 Task: Look for space in Aqaba, Jordan from 1st June, 2023 to 9th June, 2023 for 6 adults in price range Rs.6000 to Rs.12000. Place can be entire place with 3 bedrooms having 3 beds and 3 bathrooms. Property type can be house, flat, guest house. Booking option can be shelf check-in. Required host language is English.
Action: Mouse moved to (448, 79)
Screenshot: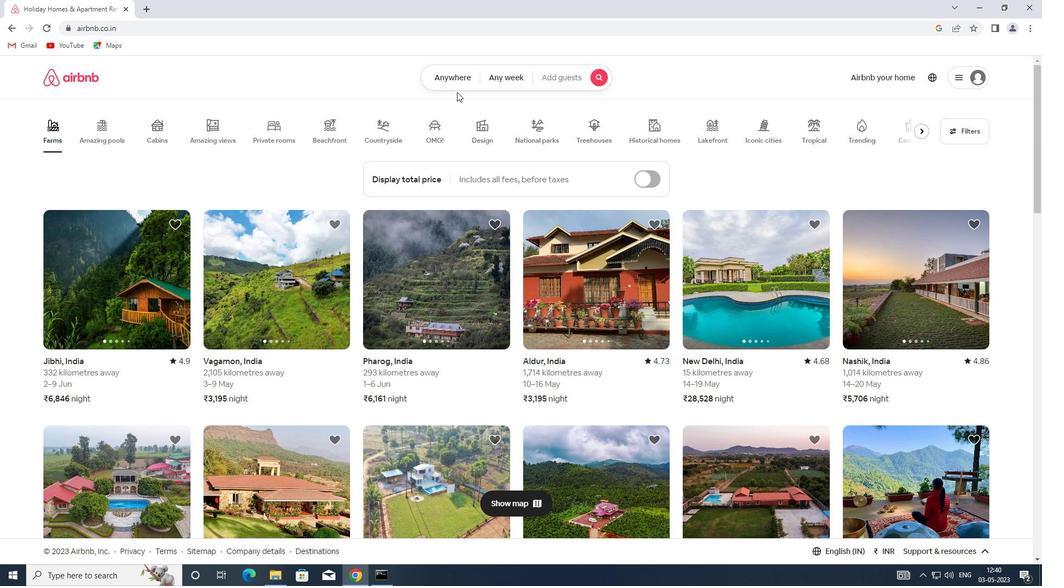 
Action: Mouse pressed left at (448, 79)
Screenshot: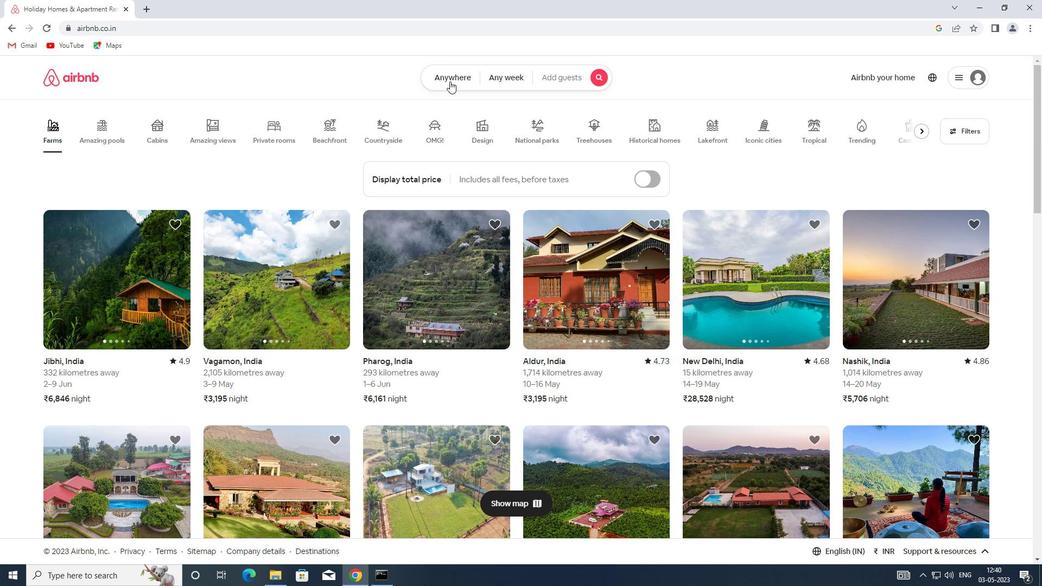 
Action: Mouse moved to (313, 113)
Screenshot: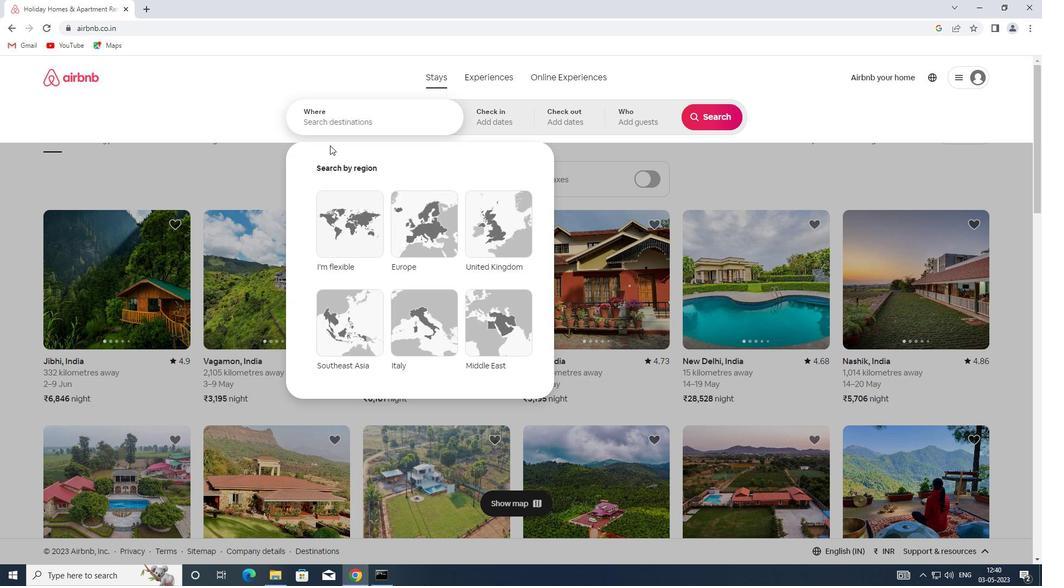 
Action: Mouse pressed left at (313, 113)
Screenshot: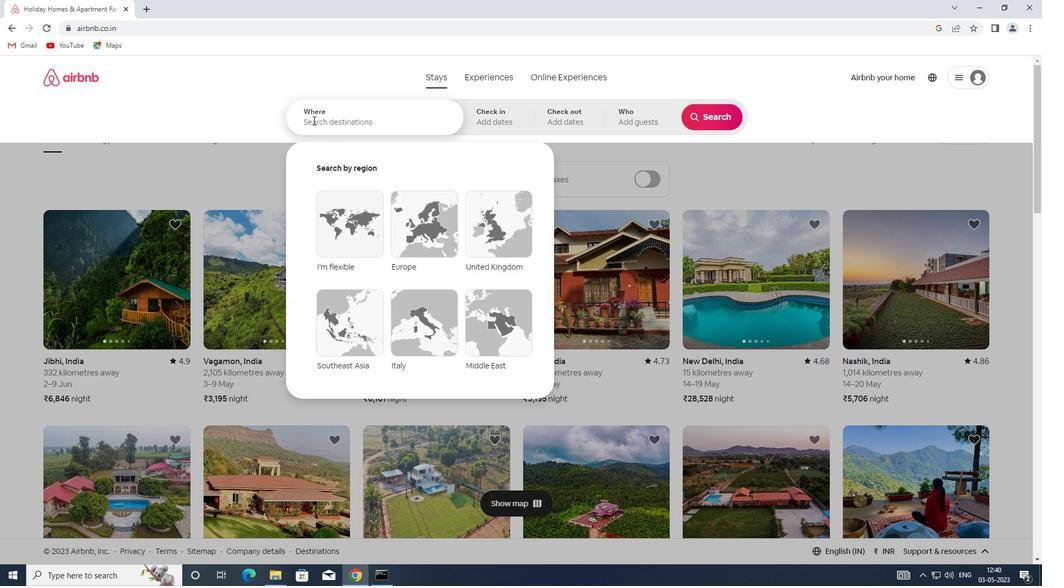 
Action: Key pressed <Key.shift>AQABA,<Key.shift>JORDA
Screenshot: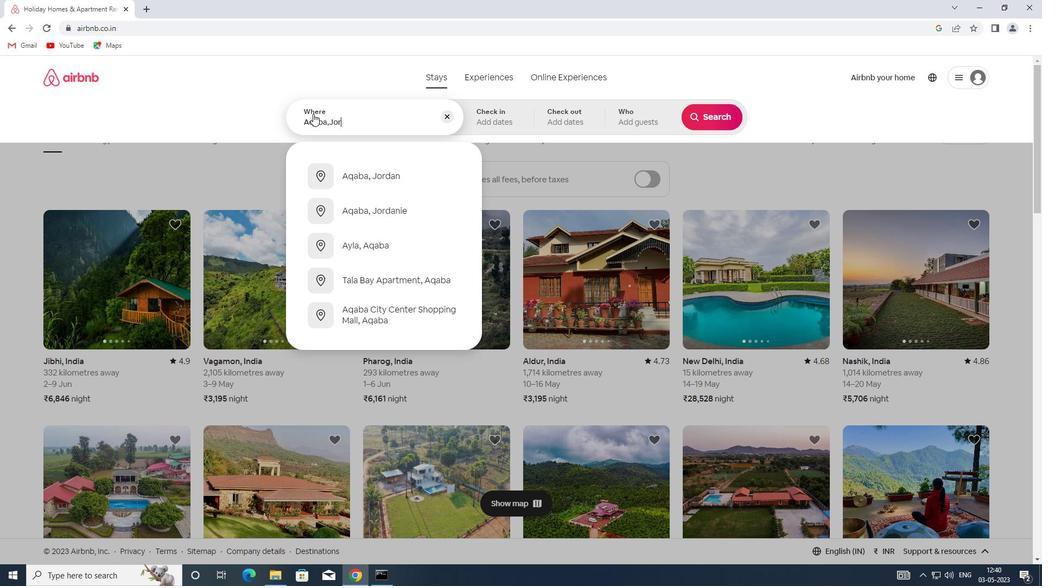 
Action: Mouse moved to (380, 173)
Screenshot: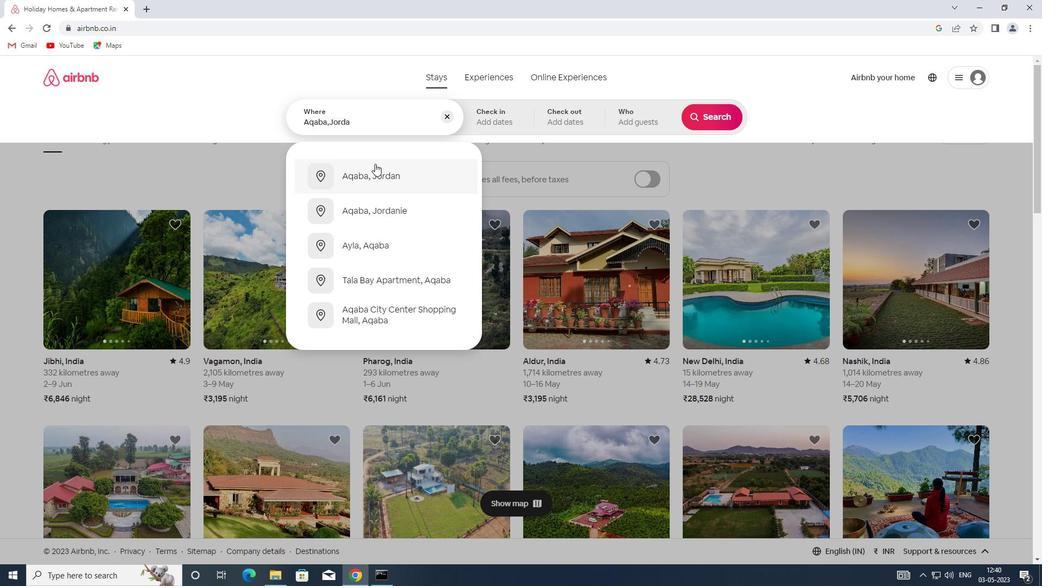 
Action: Mouse pressed left at (380, 173)
Screenshot: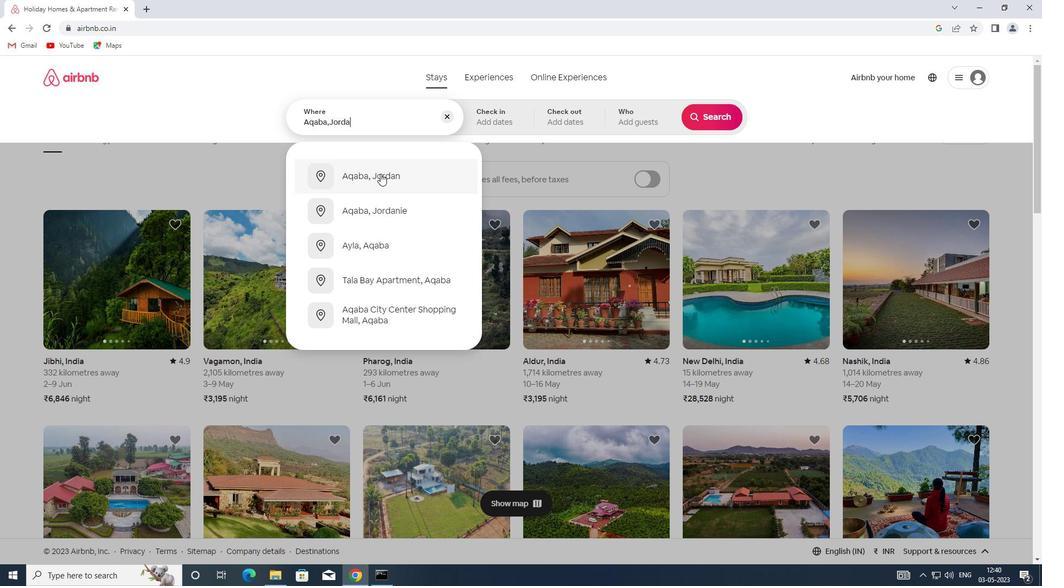 
Action: Mouse moved to (647, 248)
Screenshot: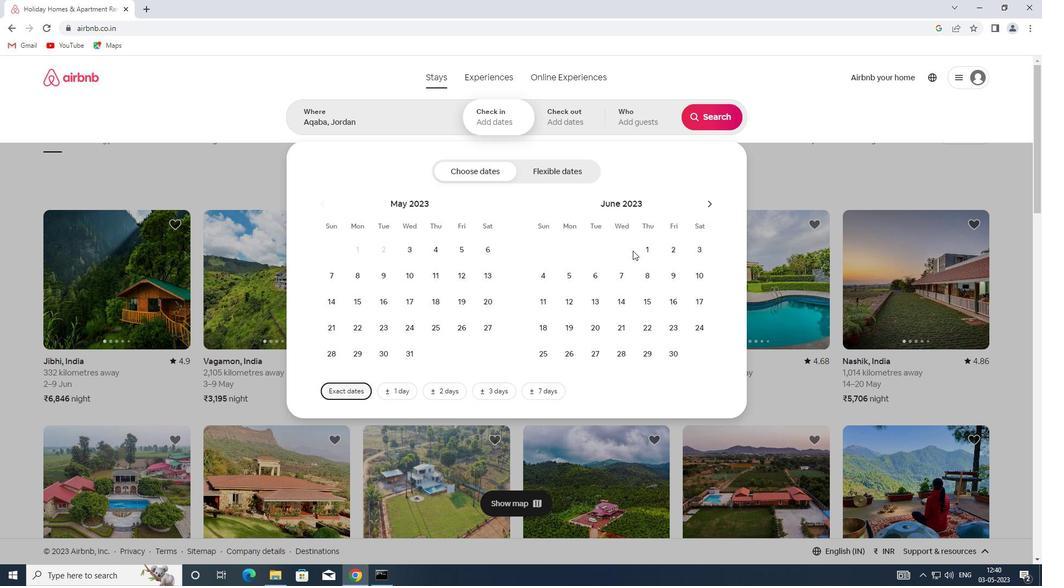 
Action: Mouse pressed left at (647, 248)
Screenshot: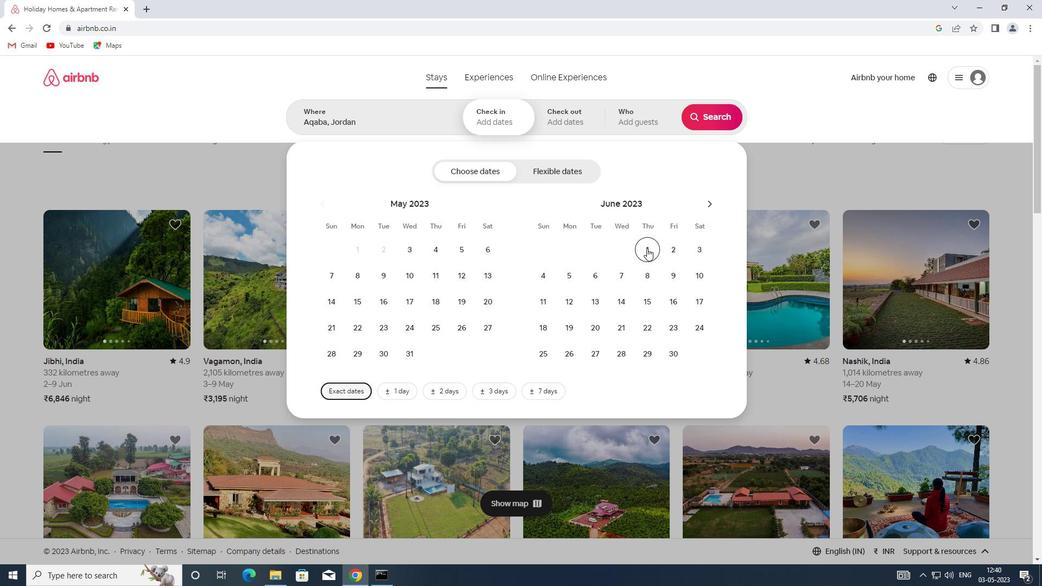 
Action: Mouse moved to (673, 274)
Screenshot: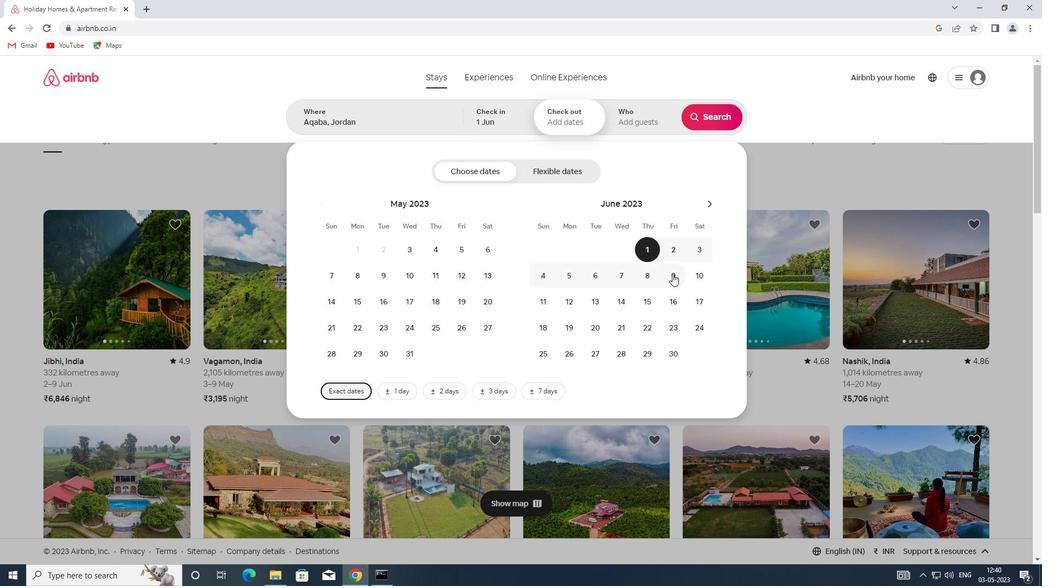 
Action: Mouse pressed left at (673, 274)
Screenshot: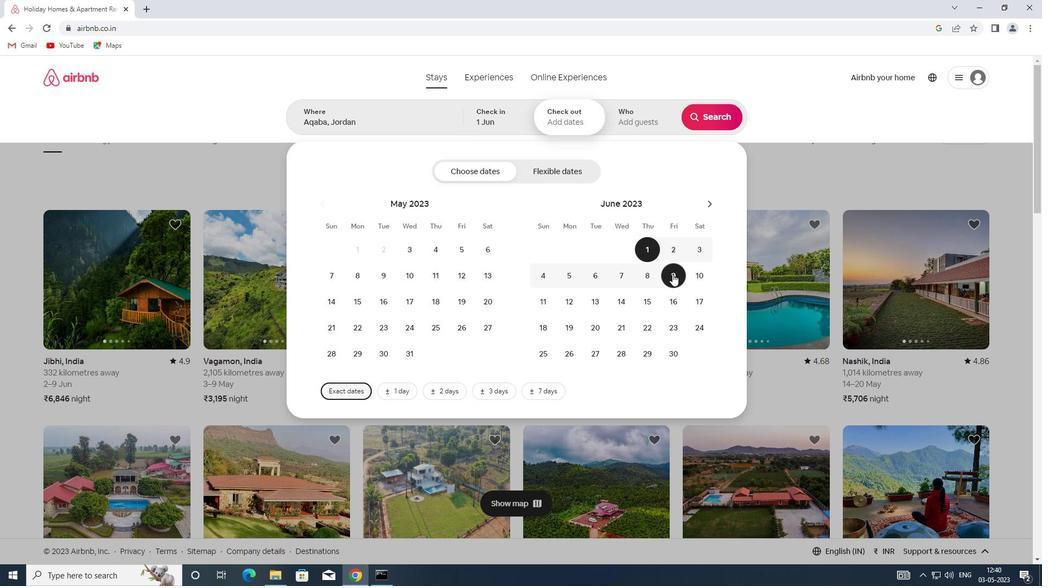 
Action: Mouse moved to (634, 129)
Screenshot: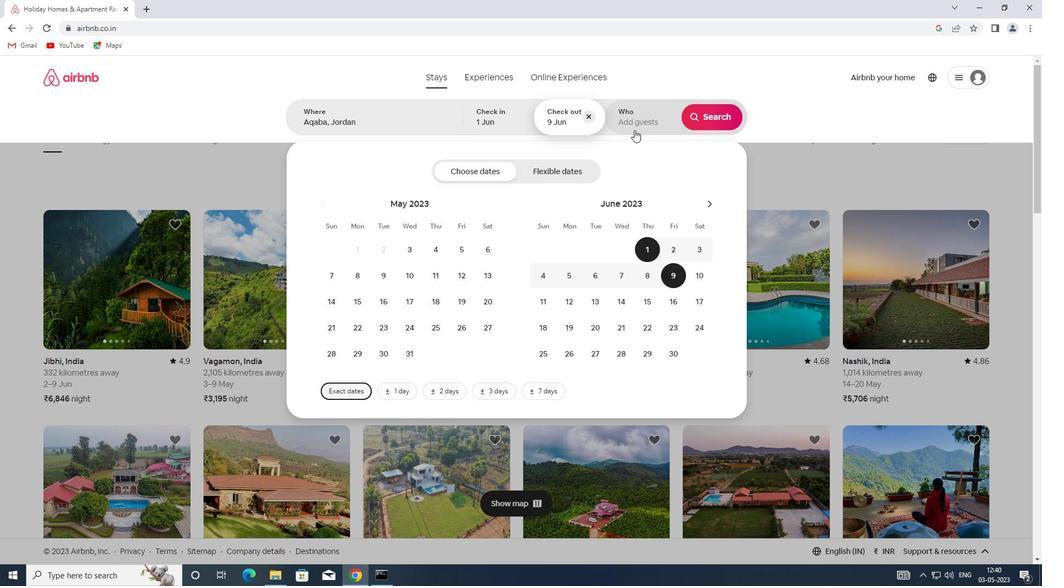 
Action: Mouse pressed left at (634, 129)
Screenshot: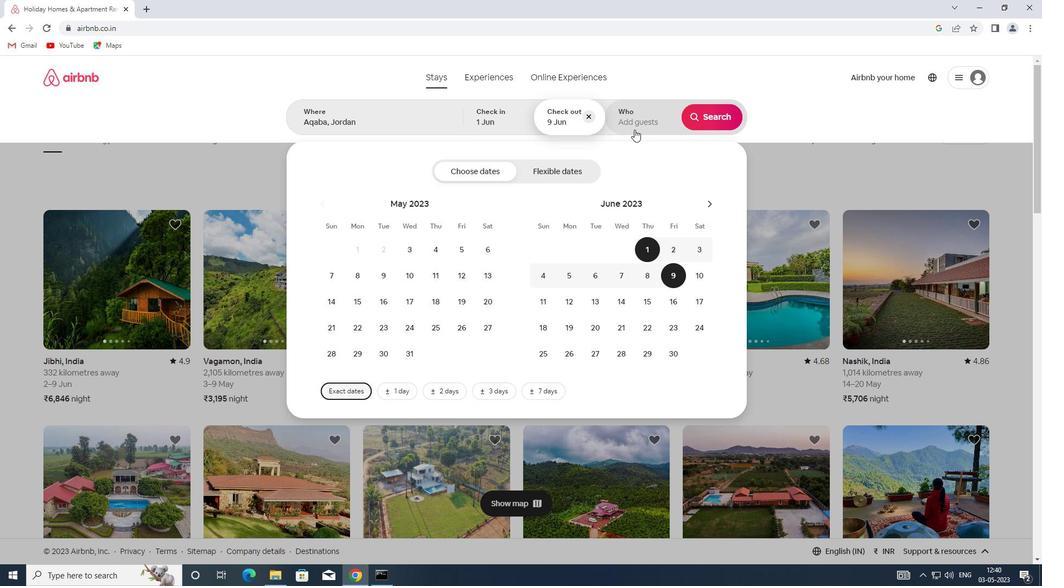 
Action: Mouse moved to (709, 179)
Screenshot: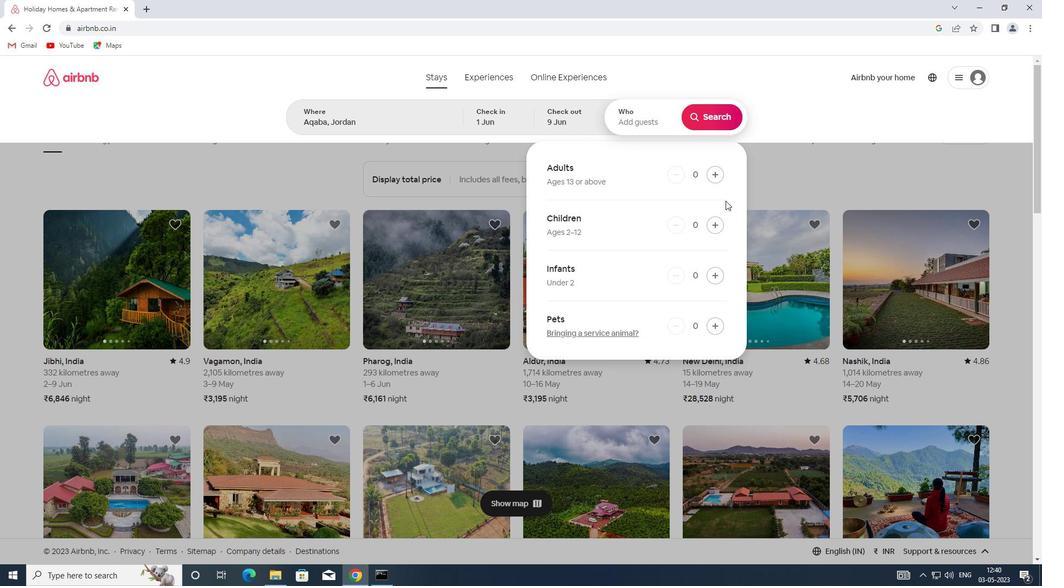
Action: Mouse pressed left at (709, 179)
Screenshot: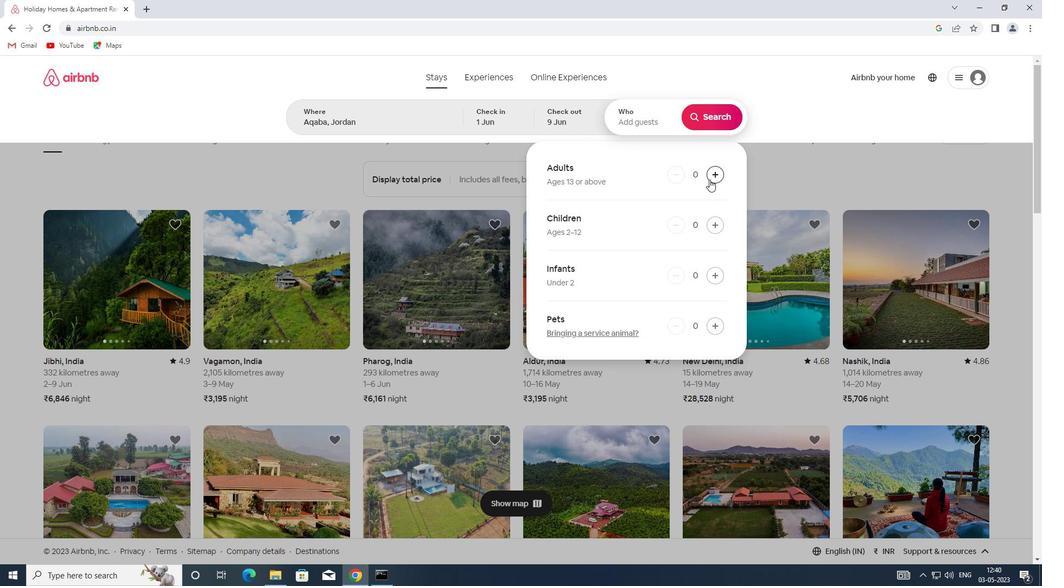 
Action: Mouse pressed left at (709, 179)
Screenshot: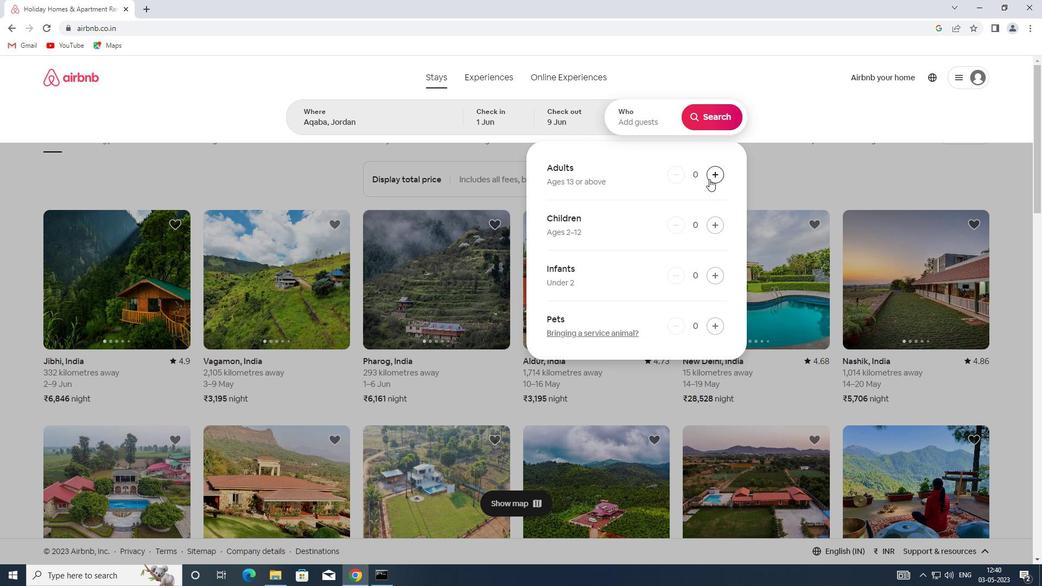 
Action: Mouse pressed left at (709, 179)
Screenshot: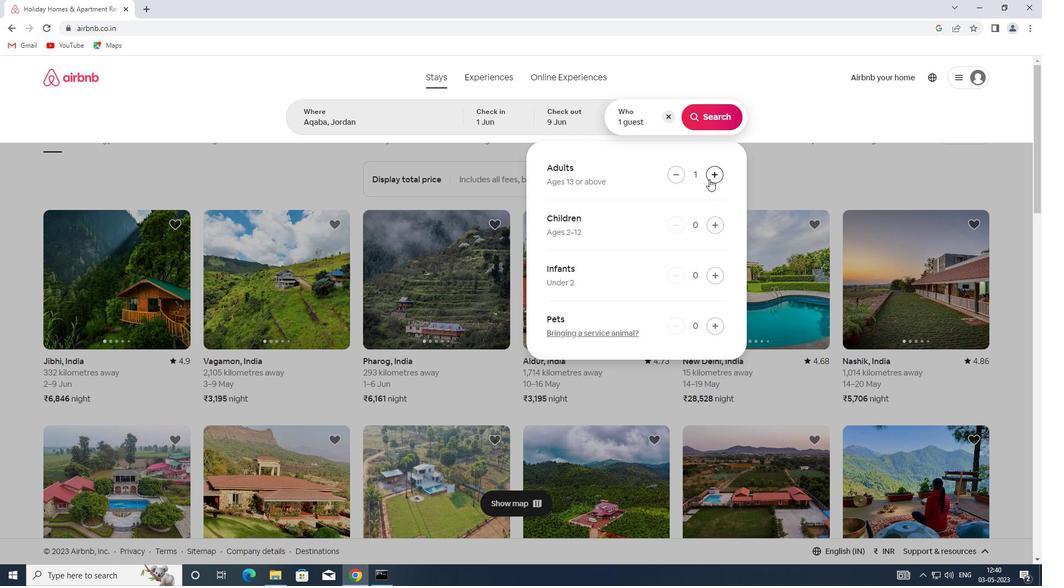 
Action: Mouse pressed left at (709, 179)
Screenshot: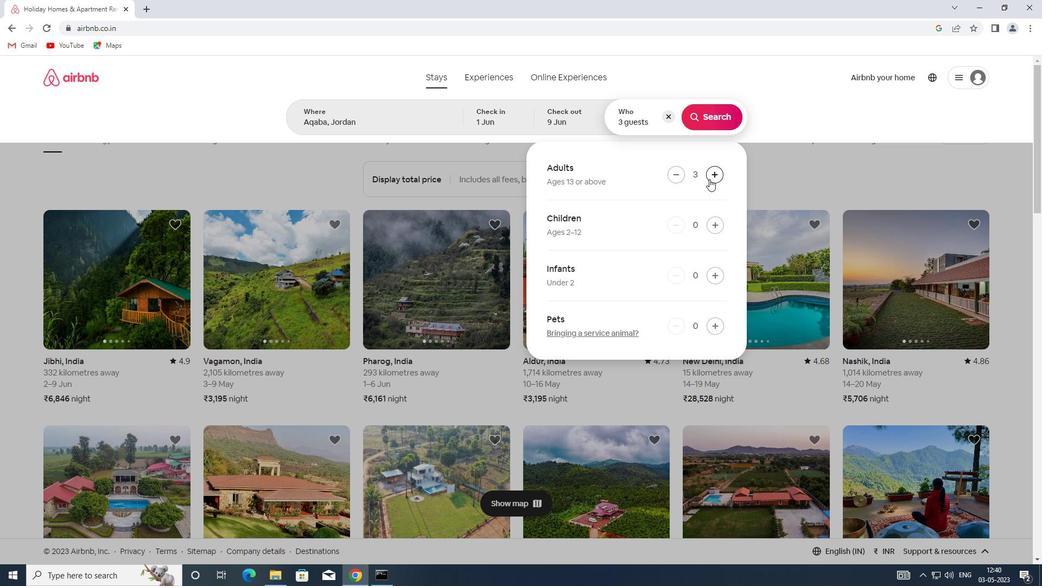 
Action: Mouse pressed left at (709, 179)
Screenshot: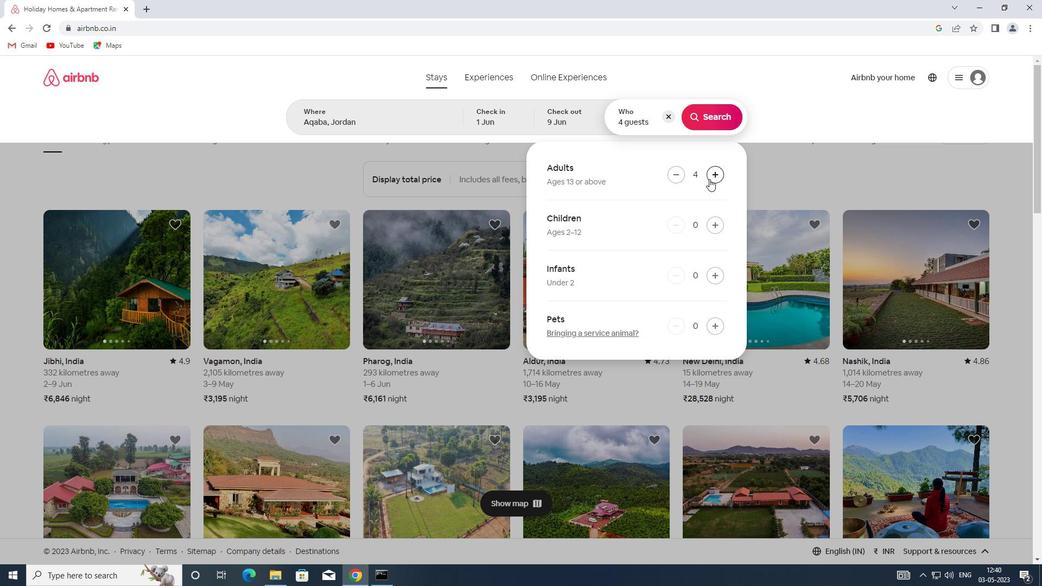 
Action: Mouse pressed left at (709, 179)
Screenshot: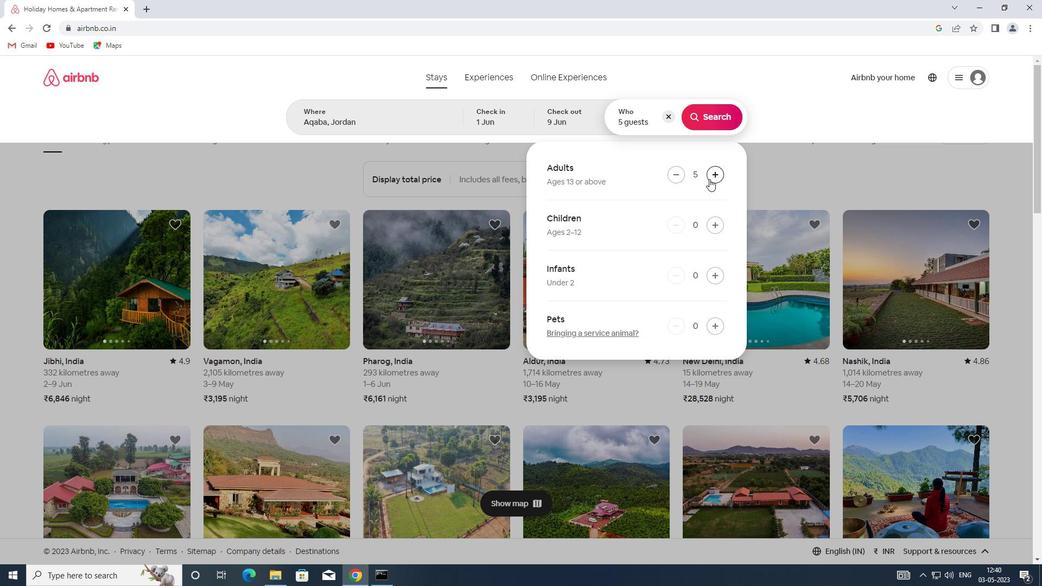 
Action: Mouse moved to (712, 122)
Screenshot: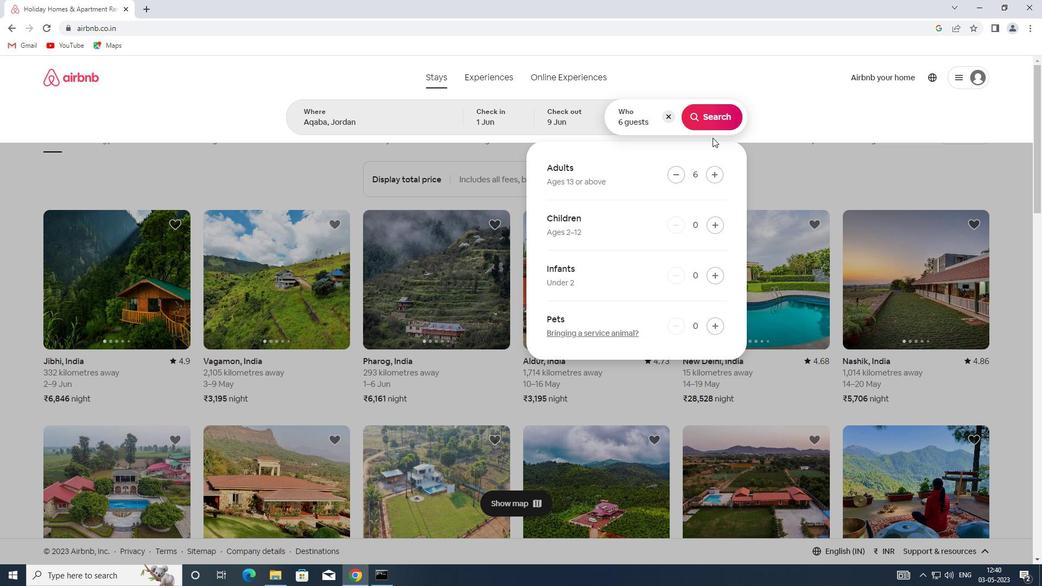 
Action: Mouse pressed left at (712, 122)
Screenshot: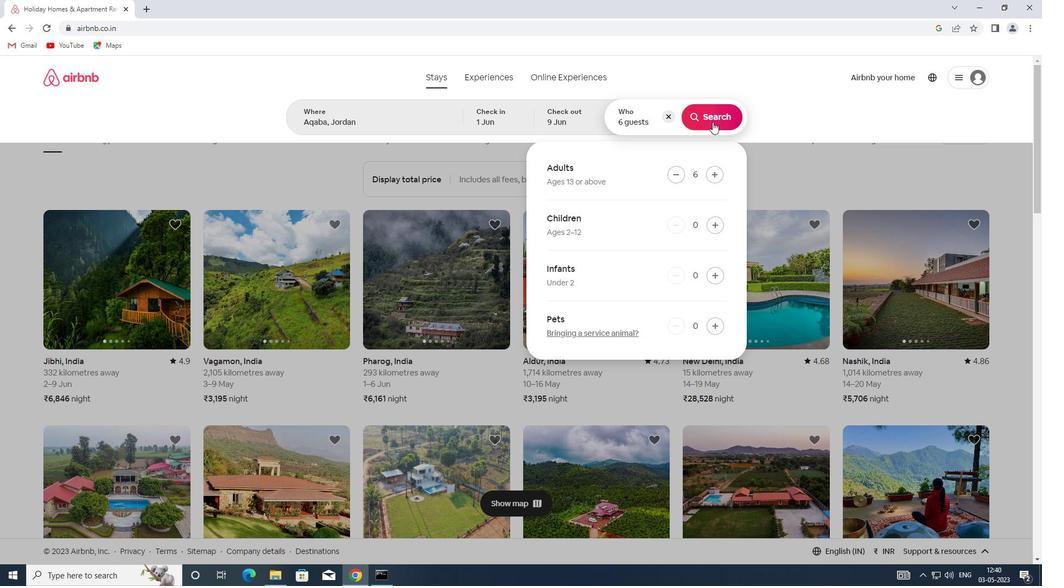 
Action: Mouse moved to (1004, 111)
Screenshot: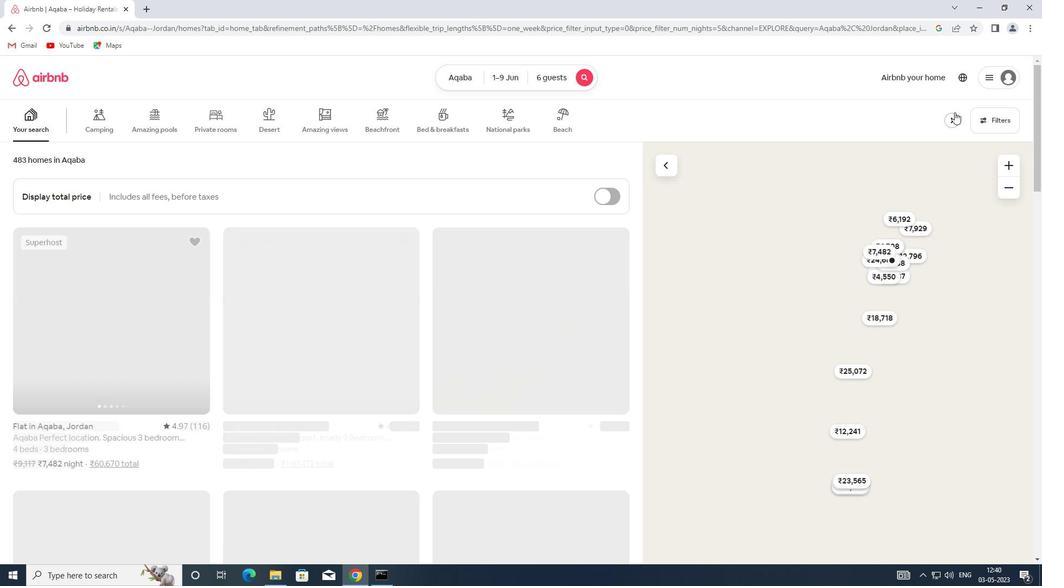 
Action: Mouse pressed left at (1004, 111)
Screenshot: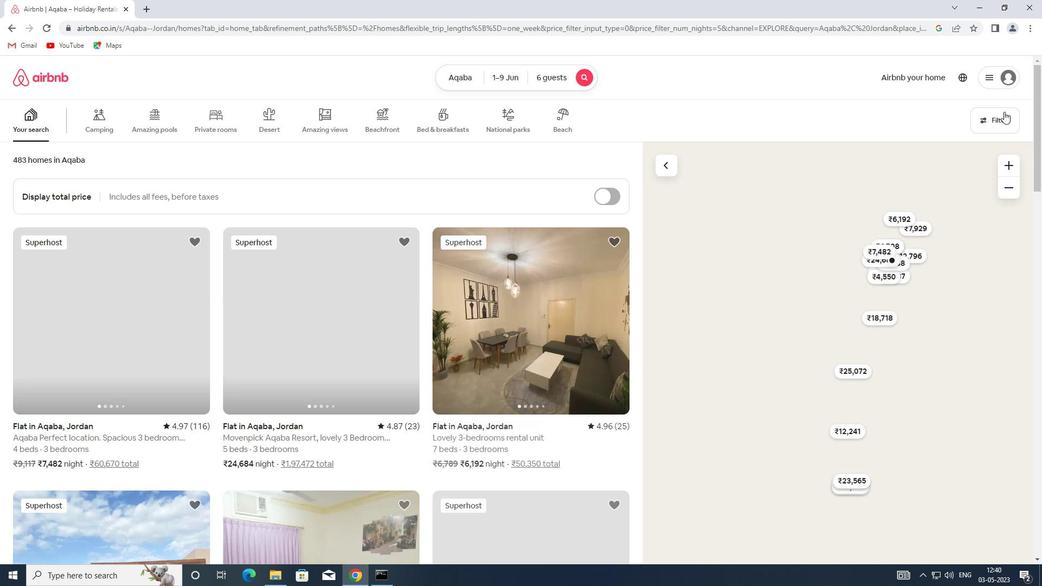 
Action: Mouse moved to (384, 263)
Screenshot: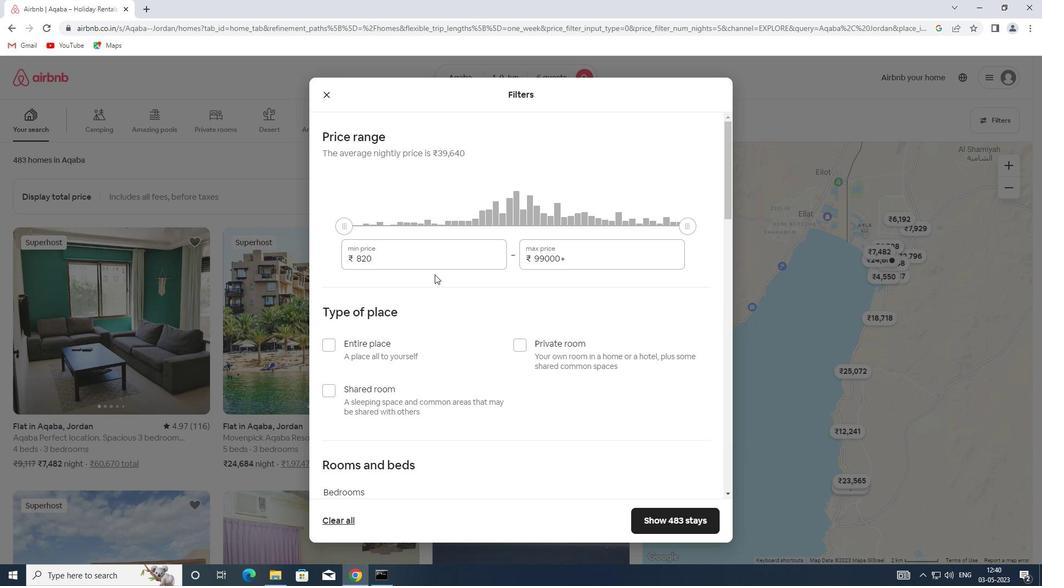 
Action: Mouse pressed left at (384, 263)
Screenshot: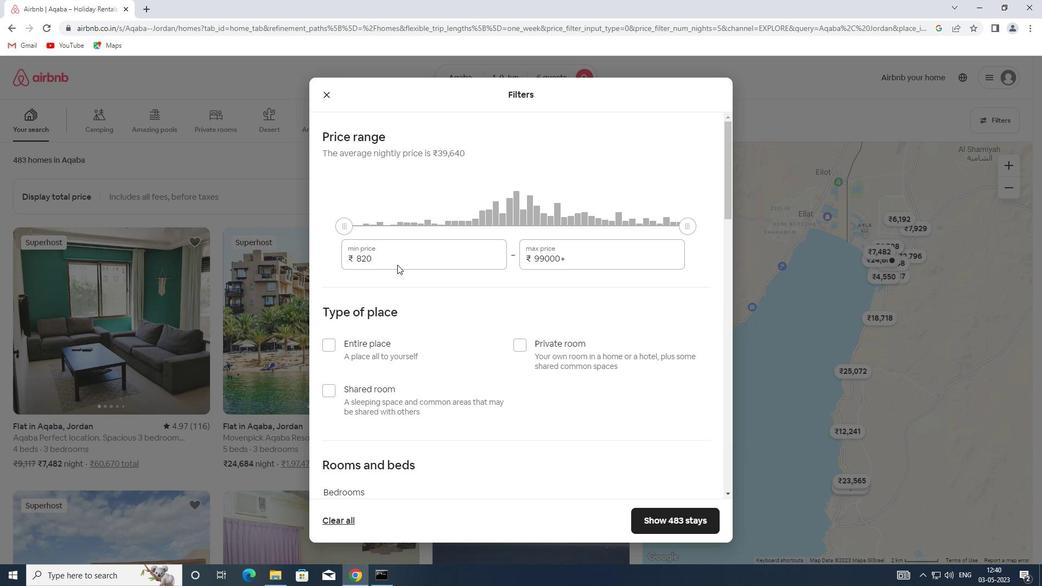 
Action: Mouse moved to (294, 260)
Screenshot: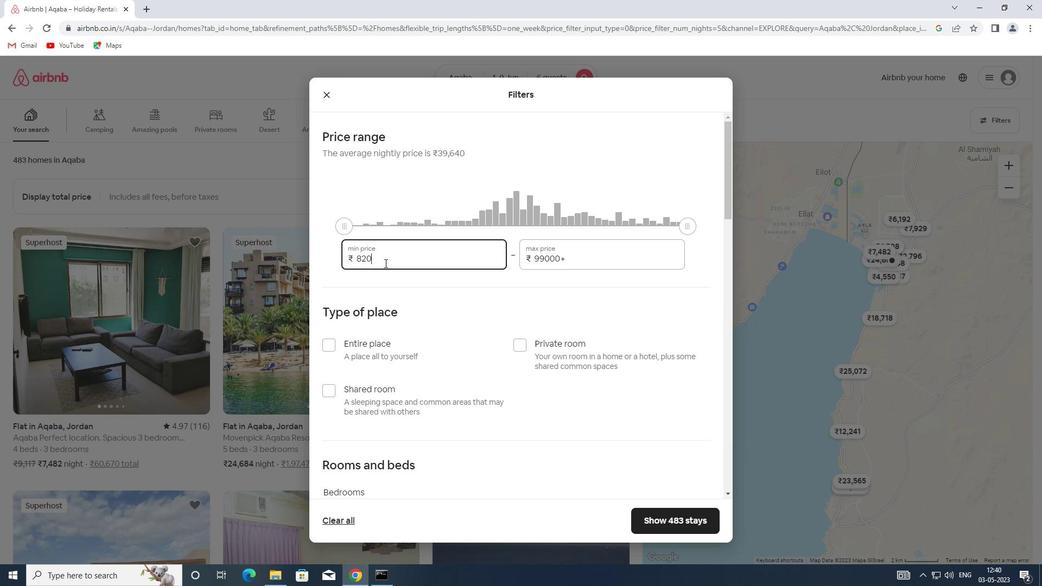 
Action: Key pressed 6000
Screenshot: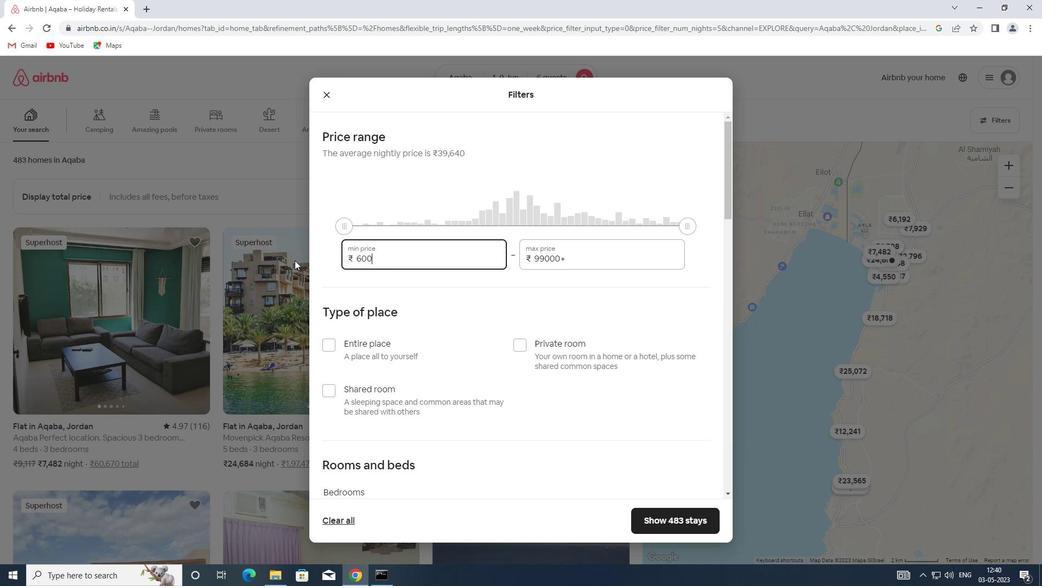 
Action: Mouse moved to (574, 258)
Screenshot: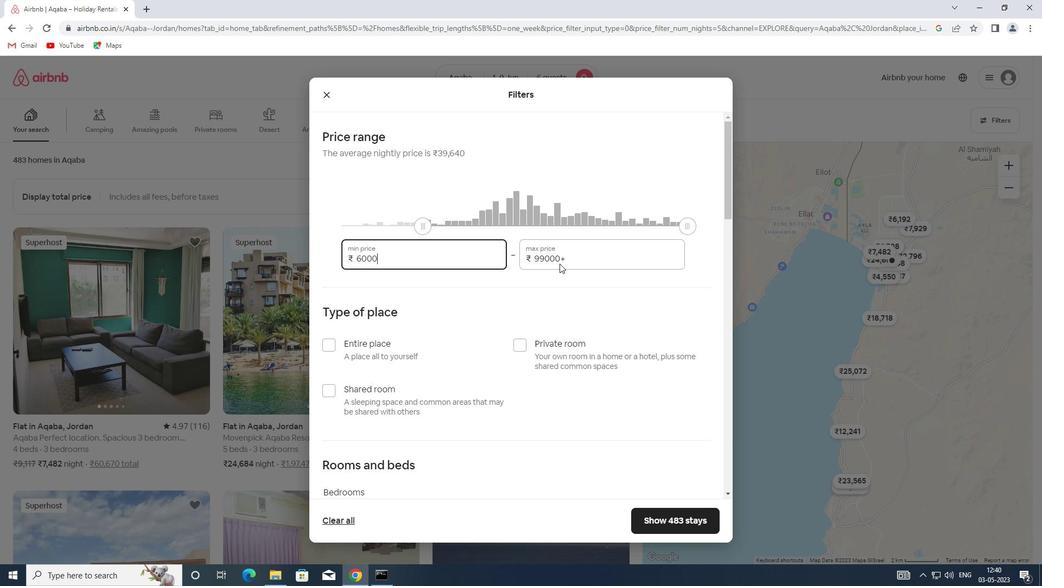 
Action: Mouse pressed left at (574, 258)
Screenshot: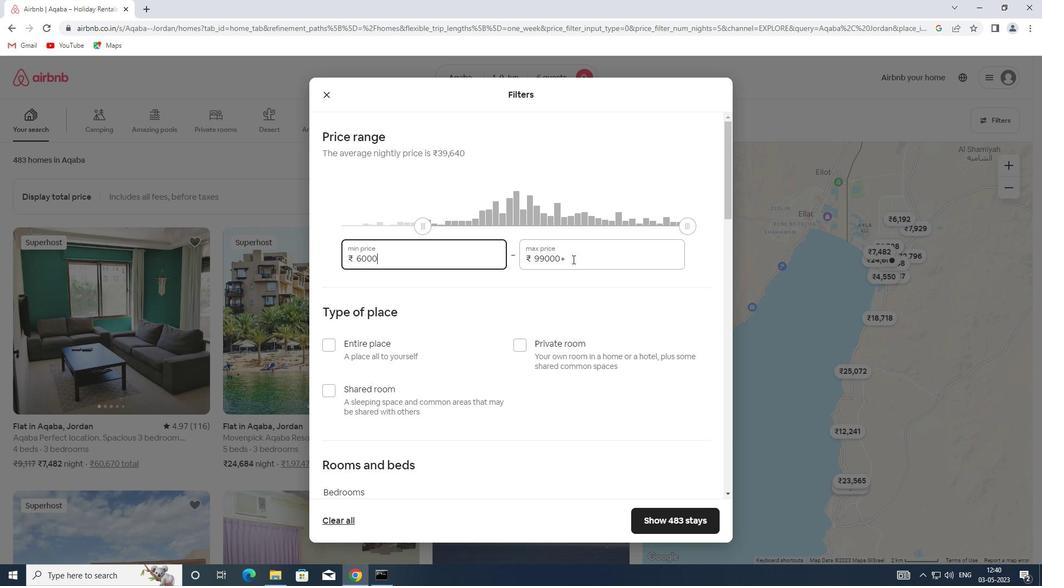 
Action: Mouse moved to (509, 257)
Screenshot: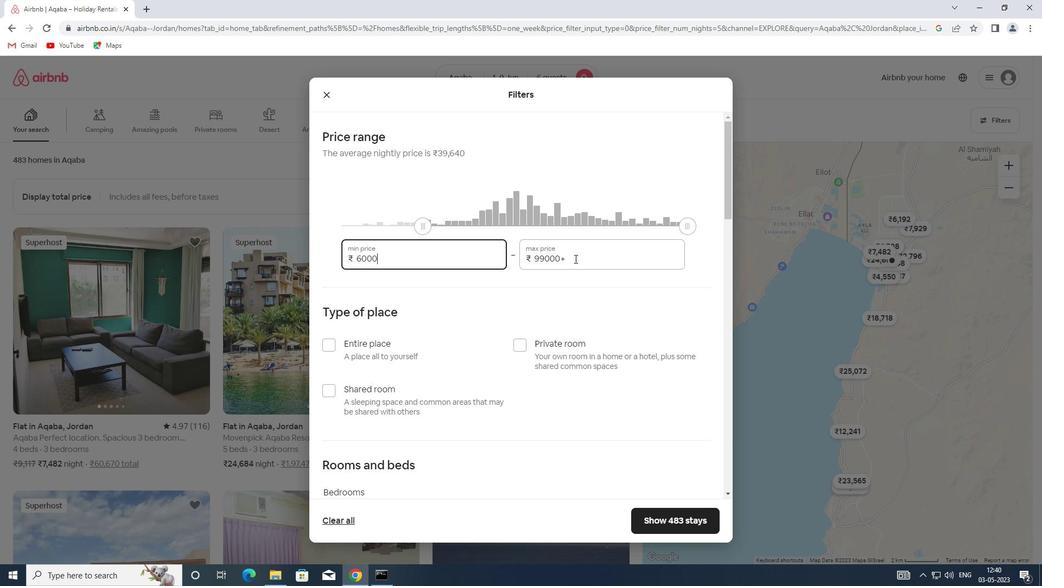 
Action: Key pressed 12000
Screenshot: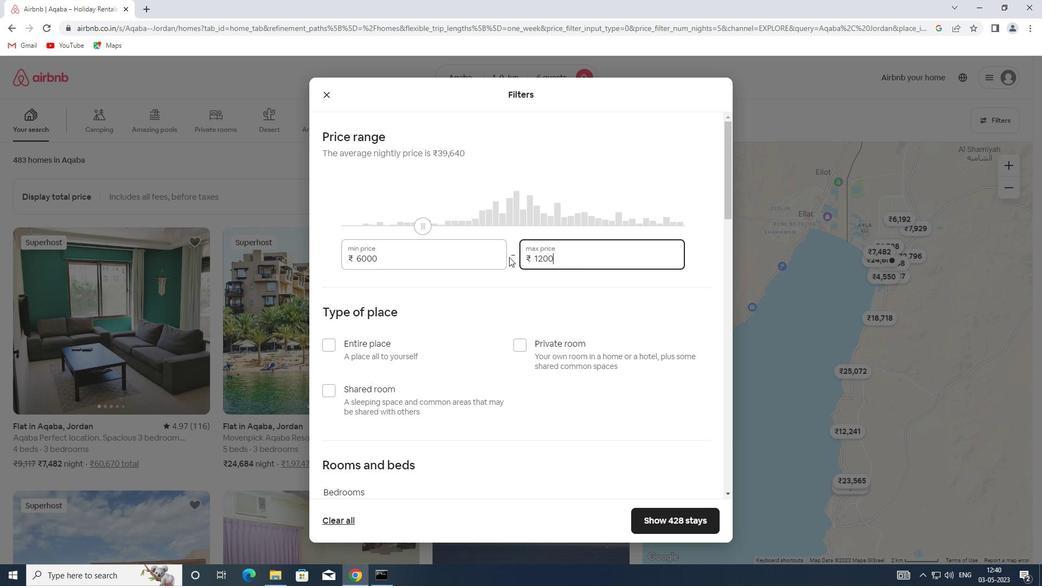 
Action: Mouse moved to (350, 347)
Screenshot: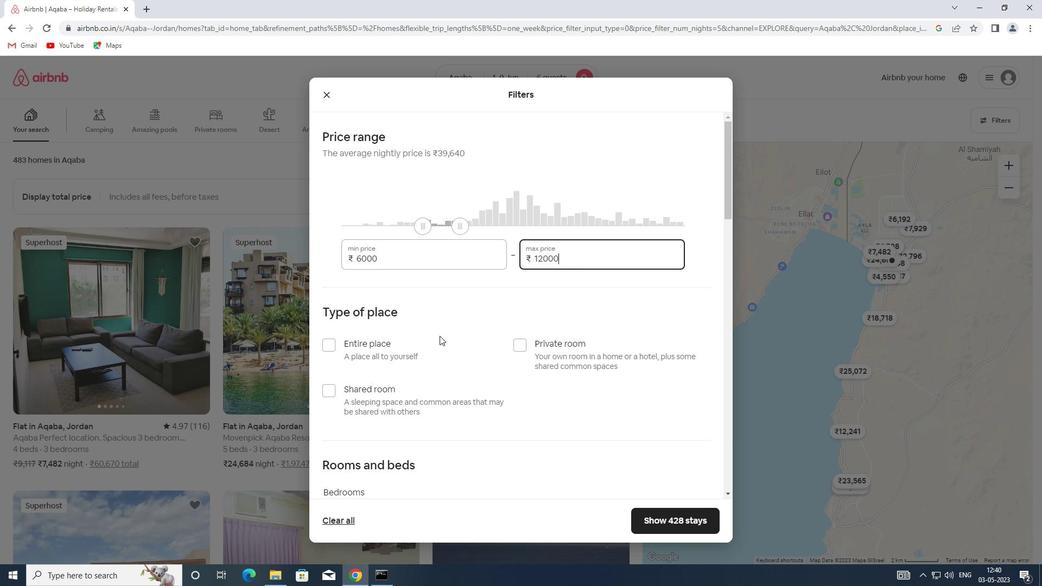 
Action: Mouse pressed left at (350, 347)
Screenshot: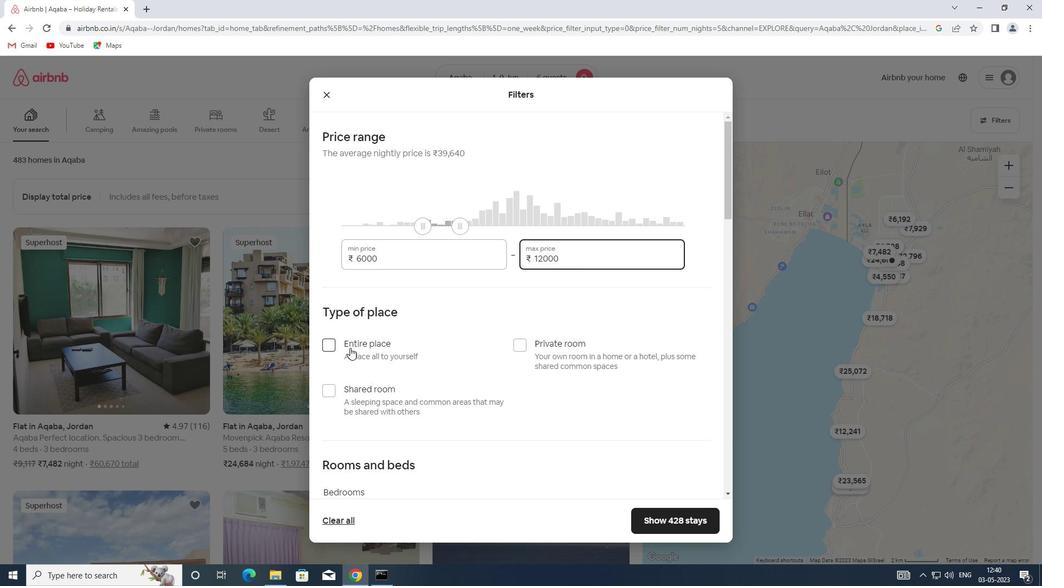 
Action: Mouse moved to (356, 336)
Screenshot: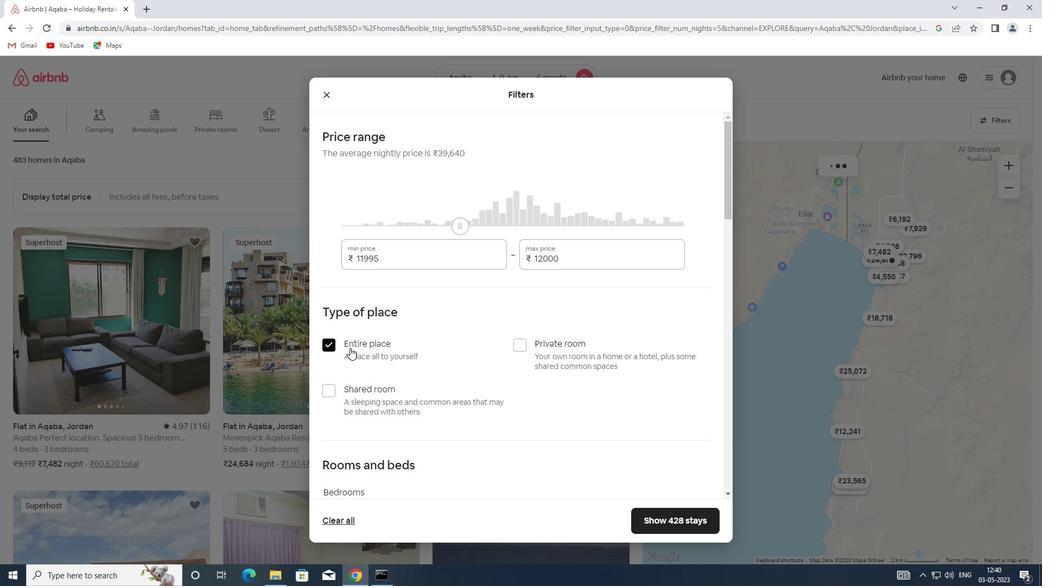 
Action: Mouse scrolled (356, 336) with delta (0, 0)
Screenshot: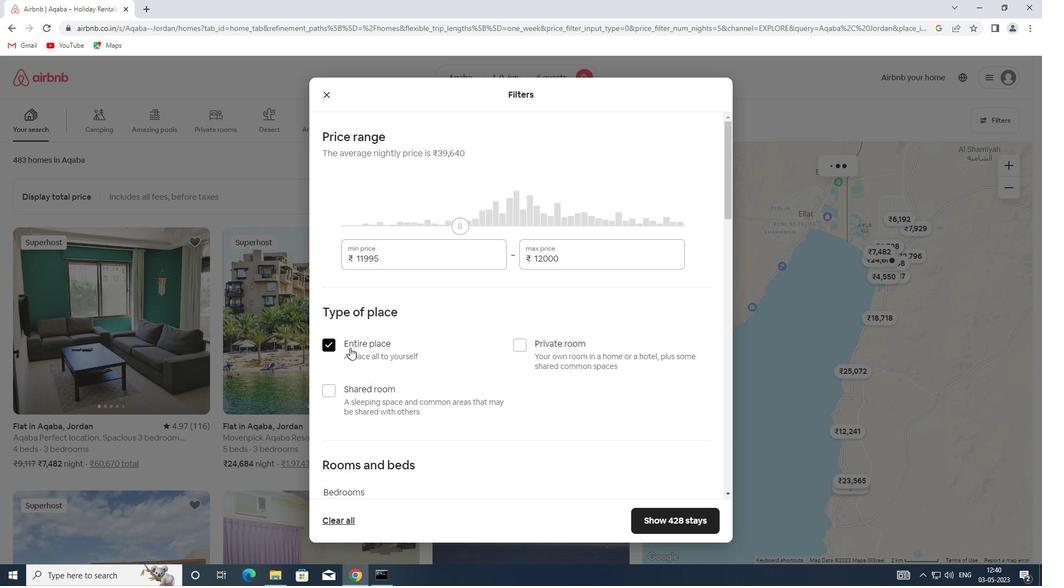 
Action: Mouse scrolled (356, 336) with delta (0, 0)
Screenshot: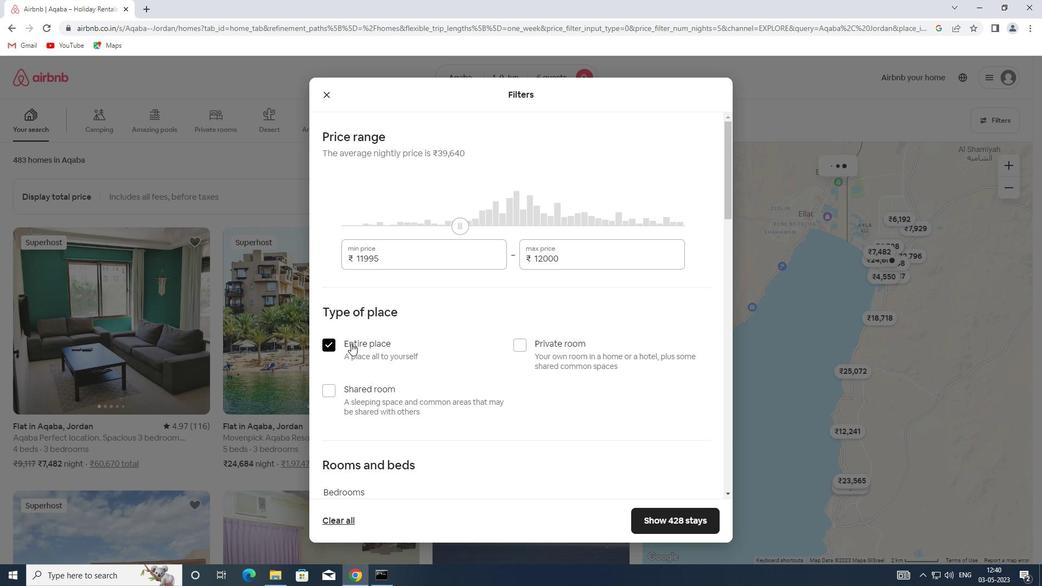 
Action: Mouse scrolled (356, 336) with delta (0, 0)
Screenshot: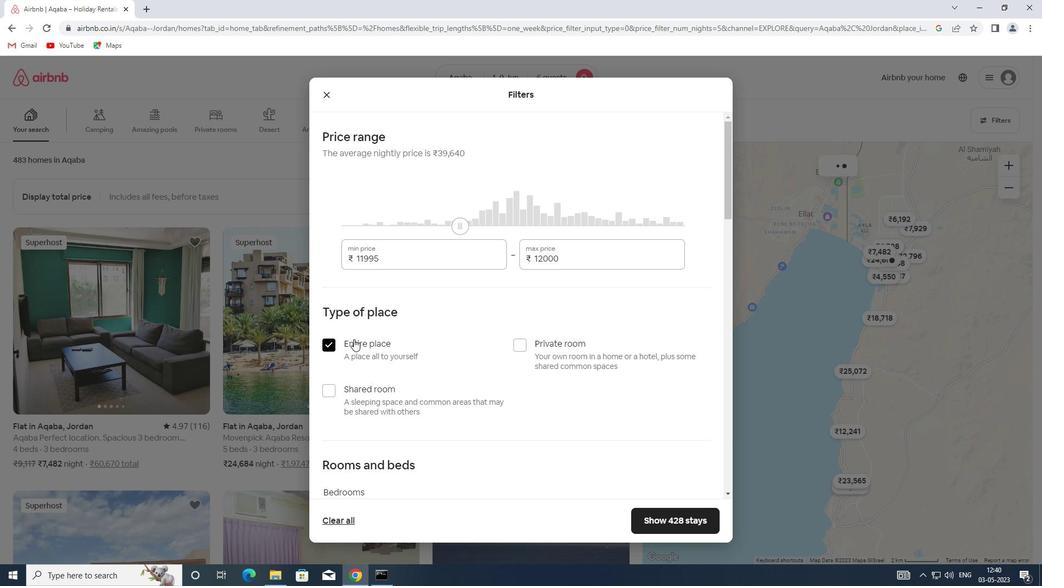 
Action: Mouse scrolled (356, 336) with delta (0, 0)
Screenshot: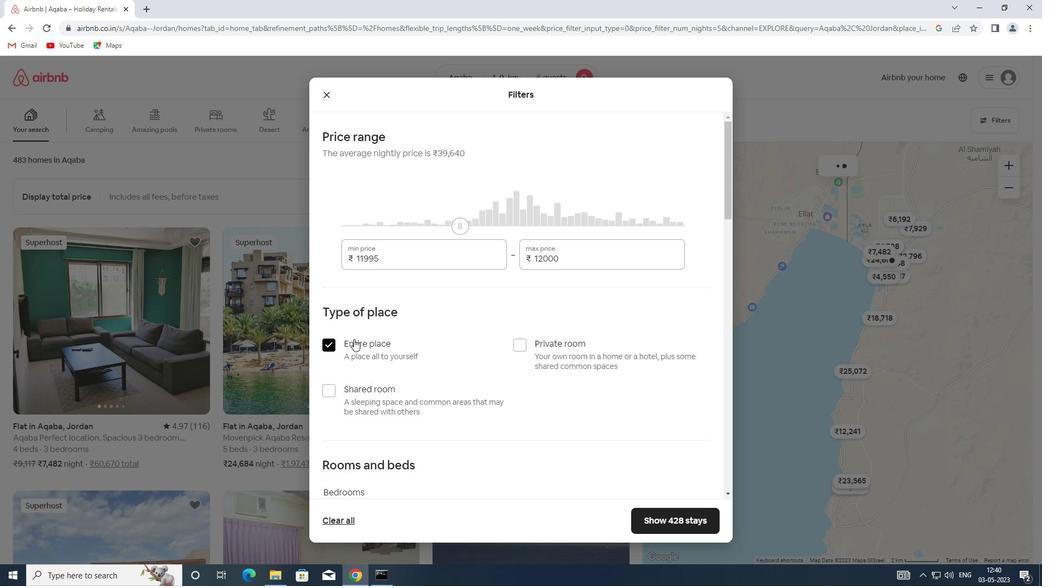 
Action: Mouse moved to (472, 308)
Screenshot: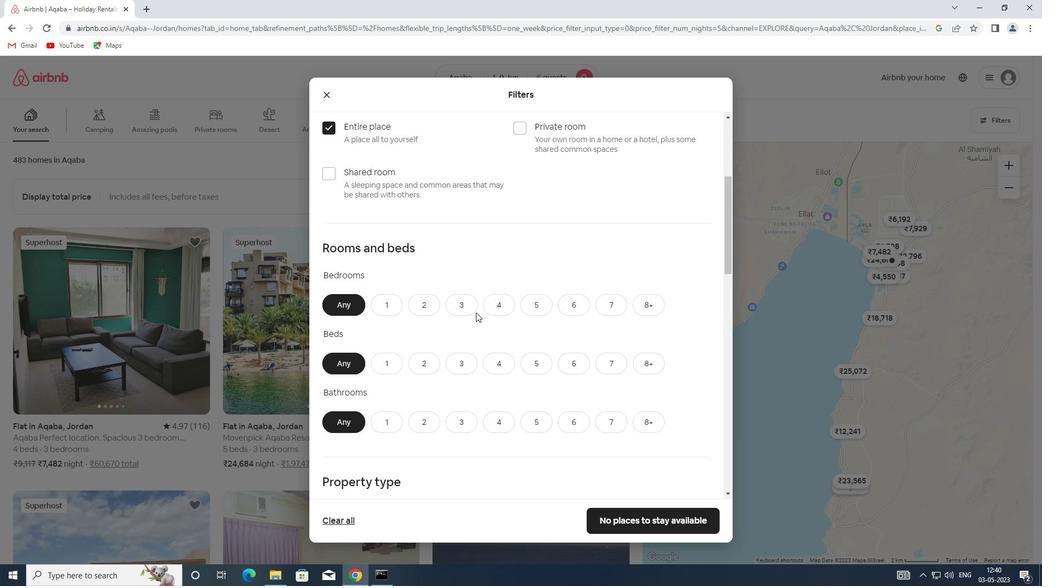 
Action: Mouse pressed left at (472, 308)
Screenshot: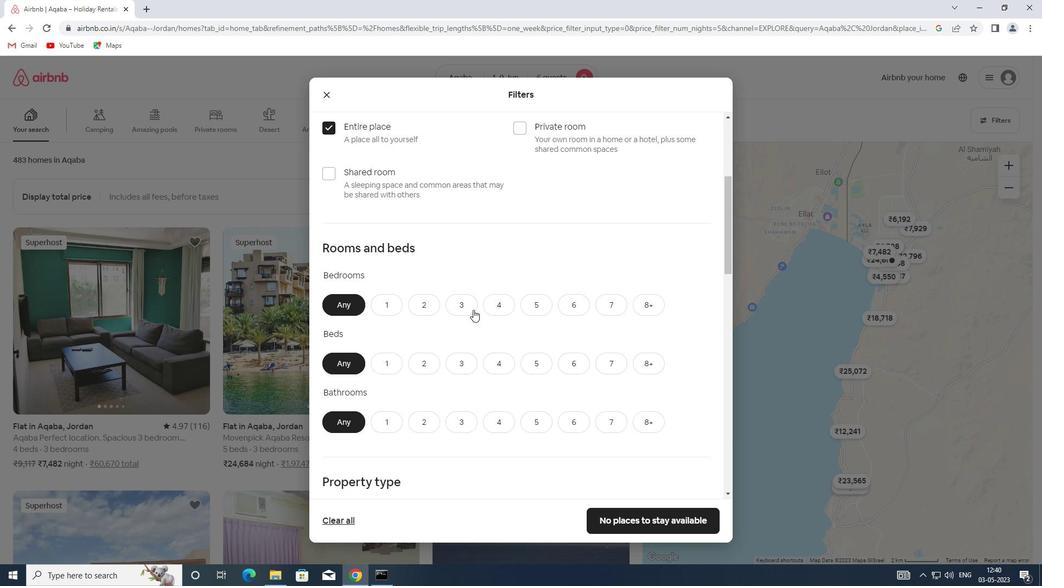 
Action: Mouse moved to (463, 362)
Screenshot: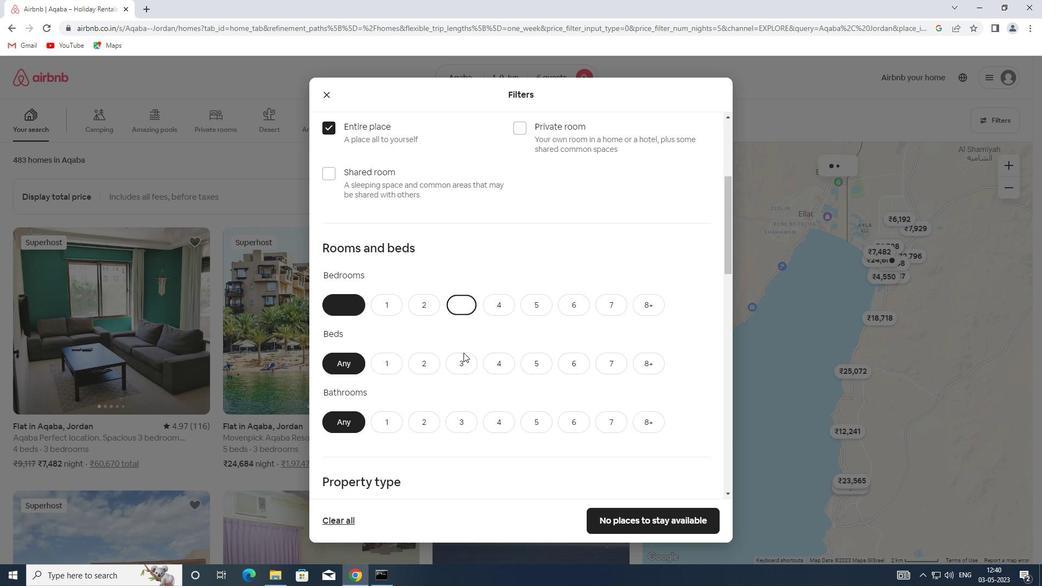 
Action: Mouse pressed left at (463, 362)
Screenshot: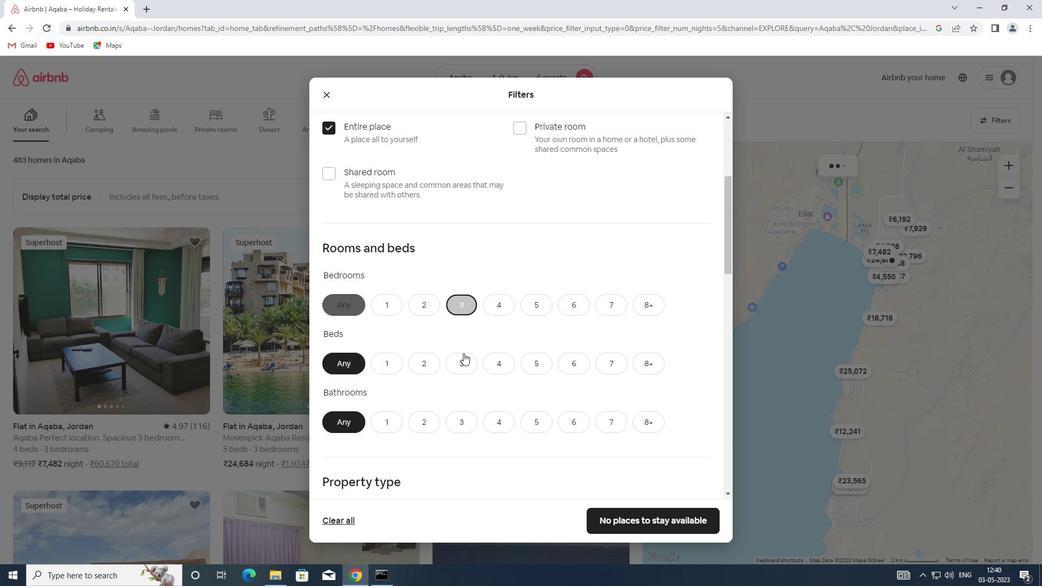 
Action: Mouse scrolled (463, 362) with delta (0, 0)
Screenshot: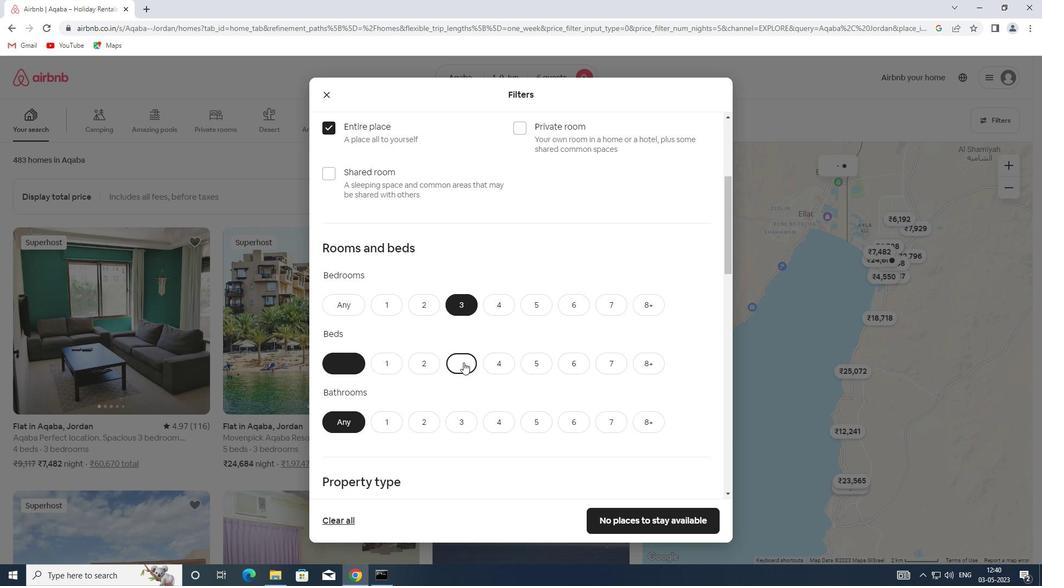 
Action: Mouse pressed left at (463, 362)
Screenshot: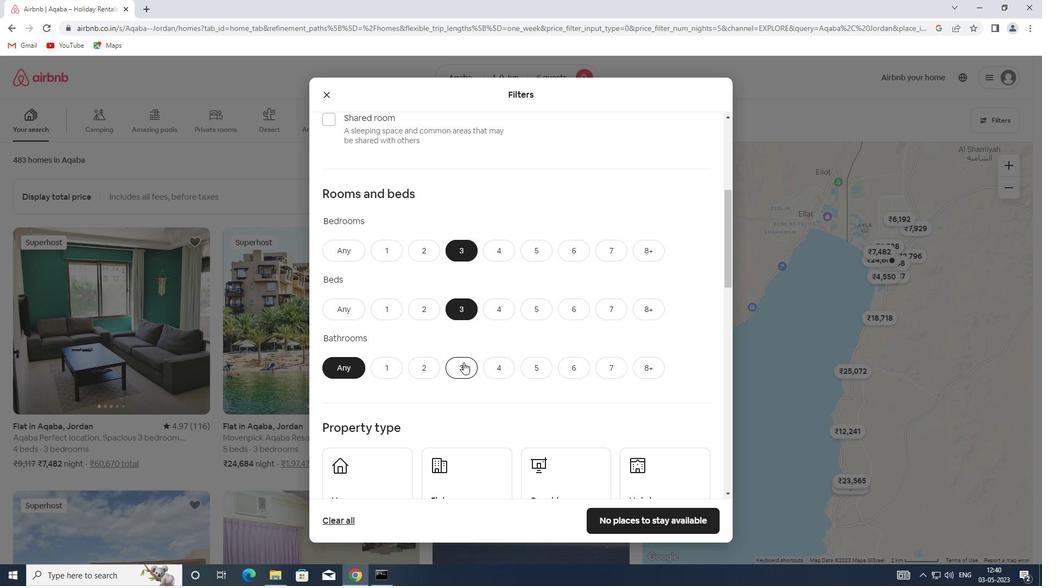 
Action: Mouse scrolled (463, 362) with delta (0, 0)
Screenshot: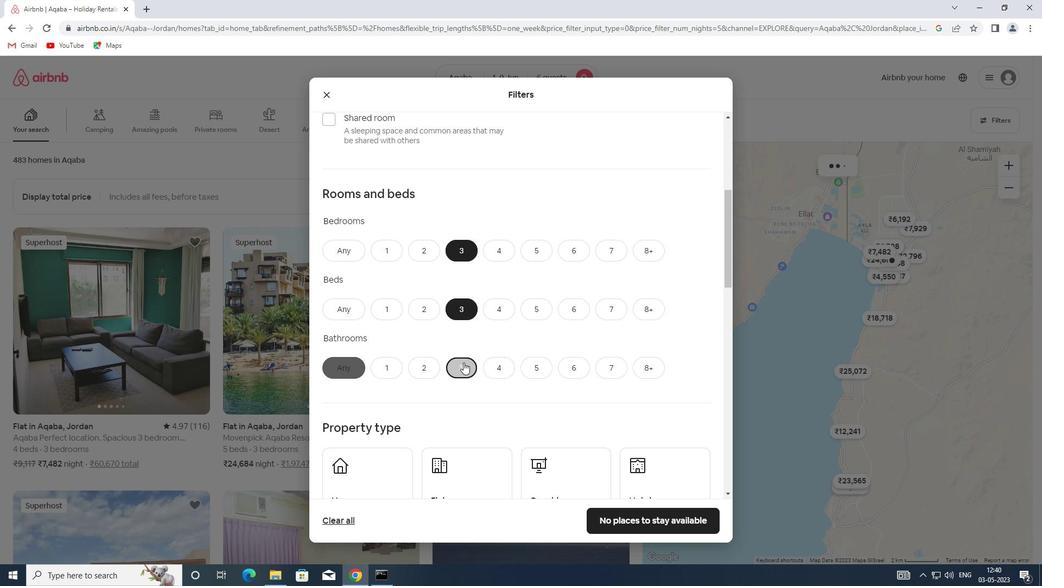 
Action: Mouse scrolled (463, 362) with delta (0, 0)
Screenshot: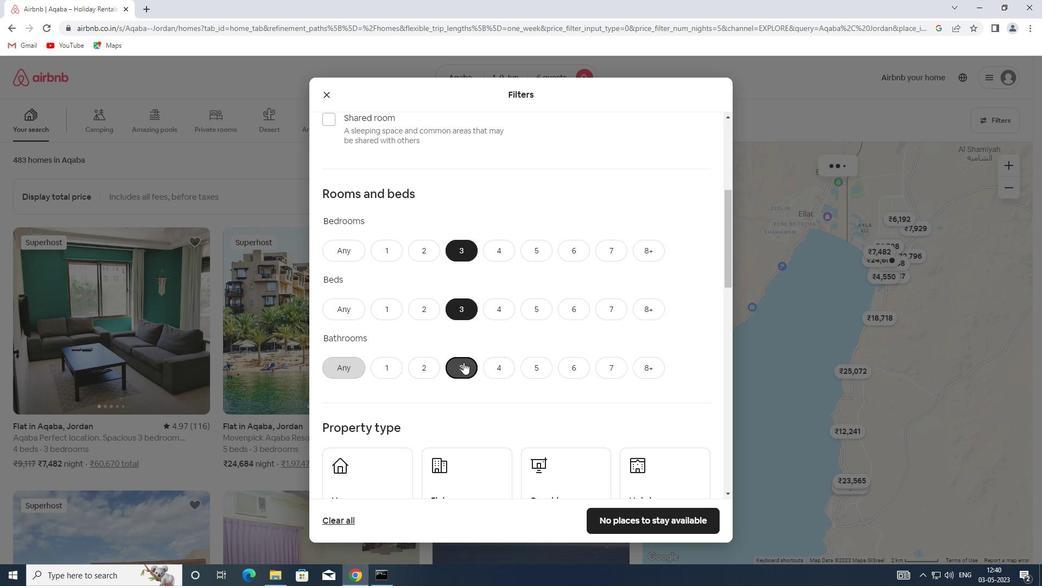 
Action: Mouse scrolled (463, 362) with delta (0, 0)
Screenshot: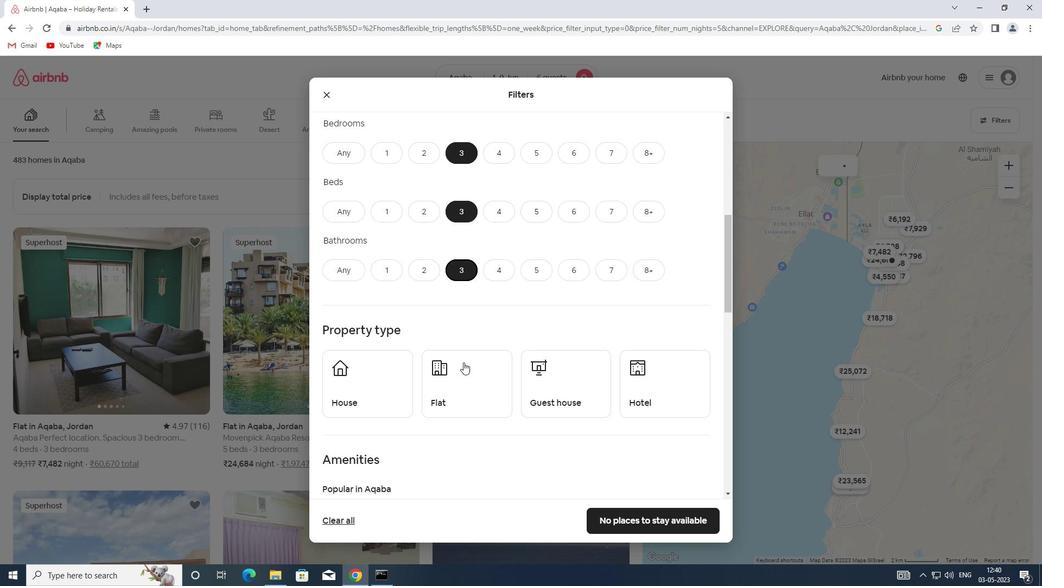
Action: Mouse moved to (383, 329)
Screenshot: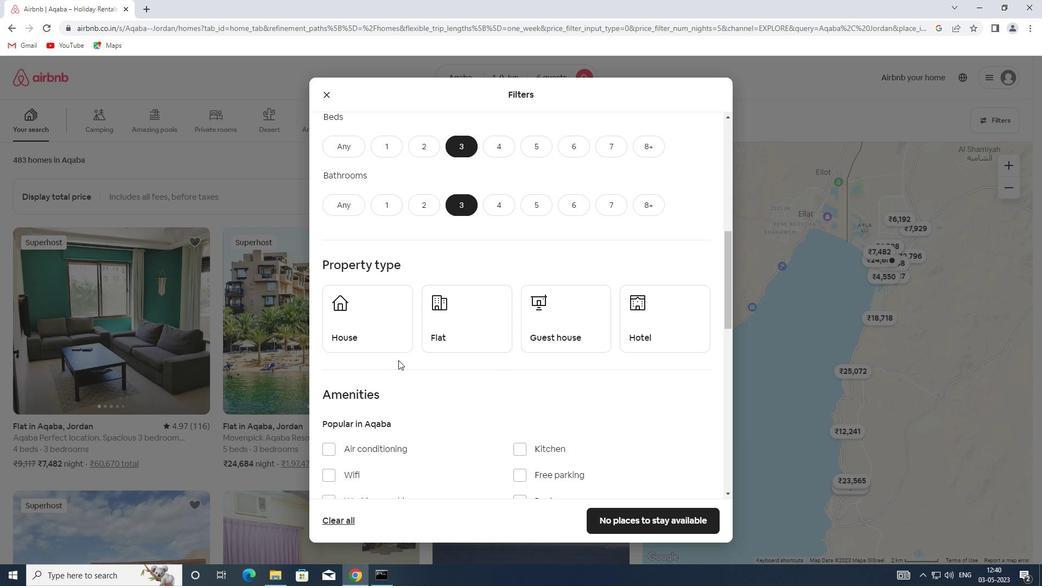 
Action: Mouse pressed left at (383, 329)
Screenshot: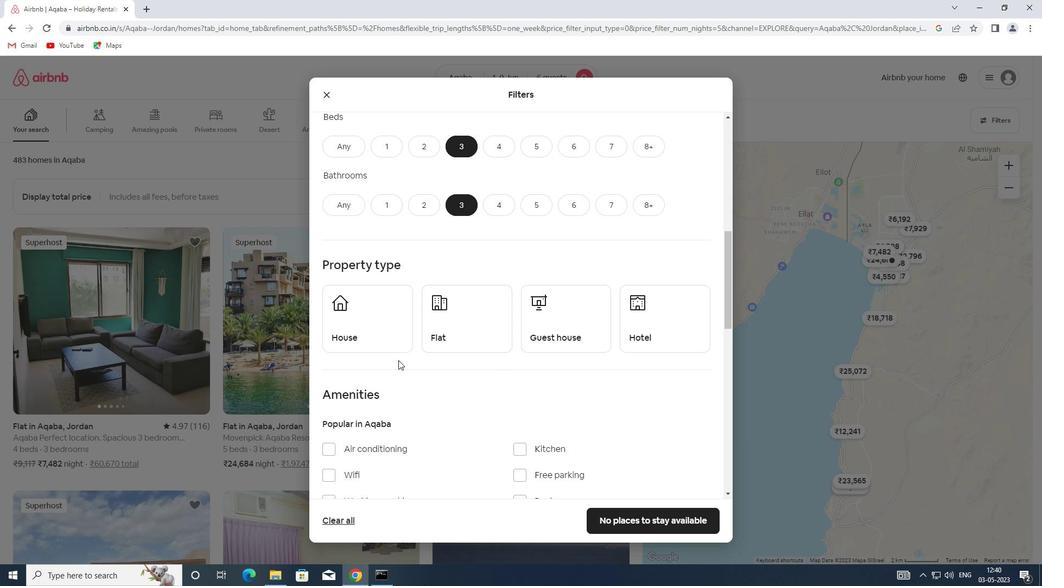 
Action: Mouse moved to (465, 336)
Screenshot: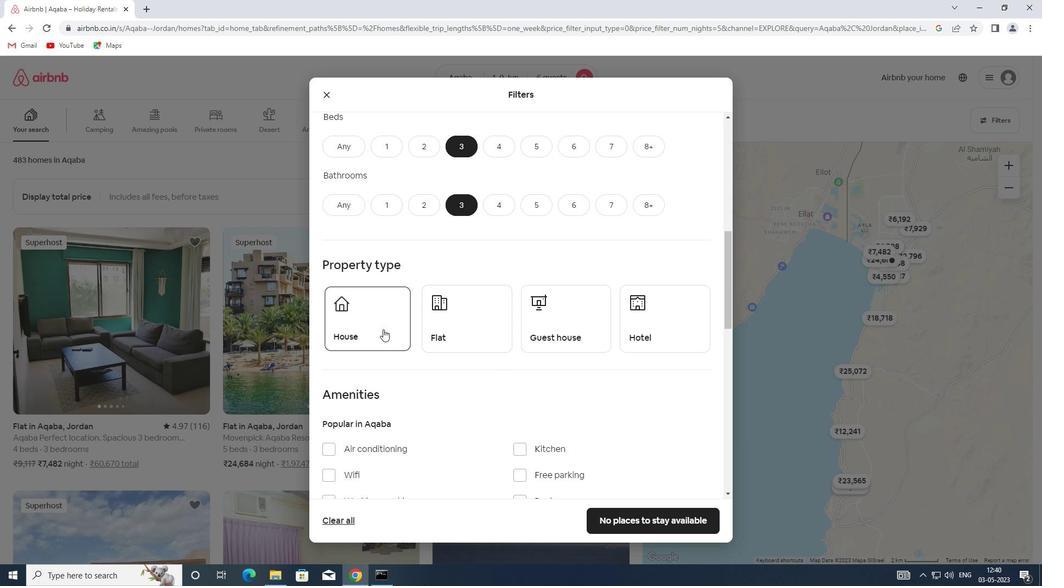 
Action: Mouse pressed left at (465, 336)
Screenshot: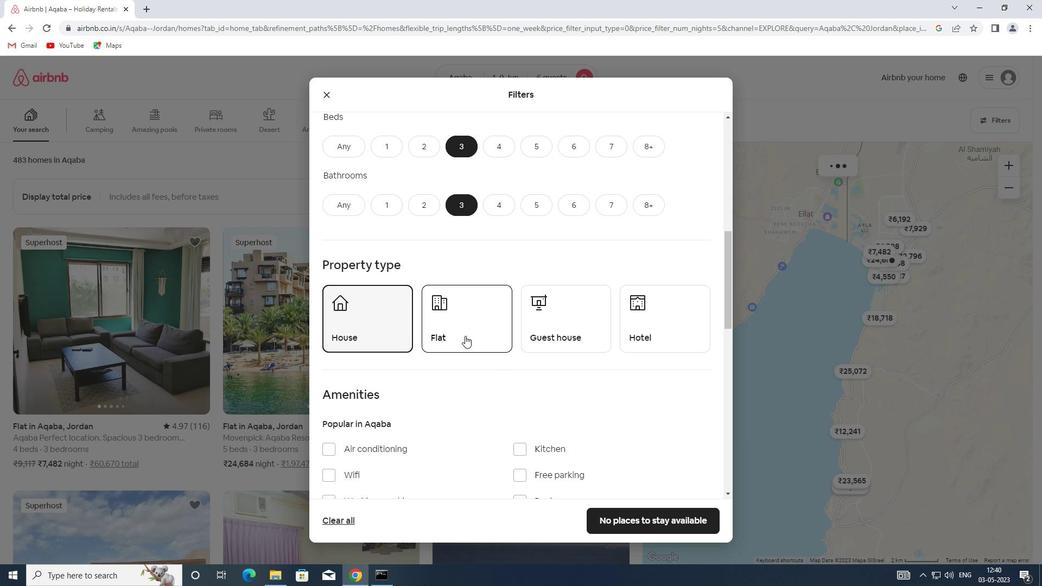 
Action: Mouse moved to (556, 327)
Screenshot: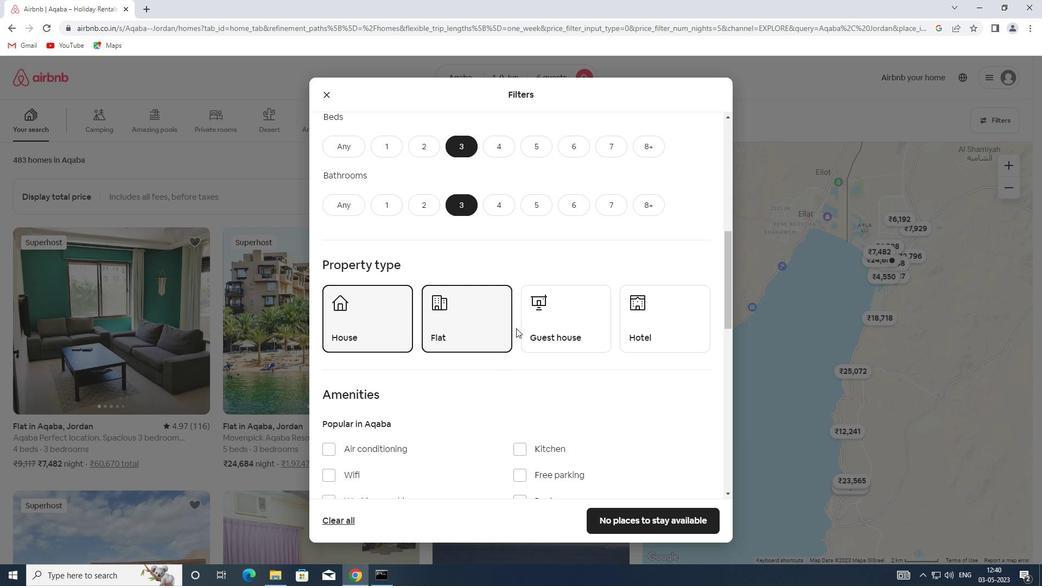 
Action: Mouse pressed left at (556, 327)
Screenshot: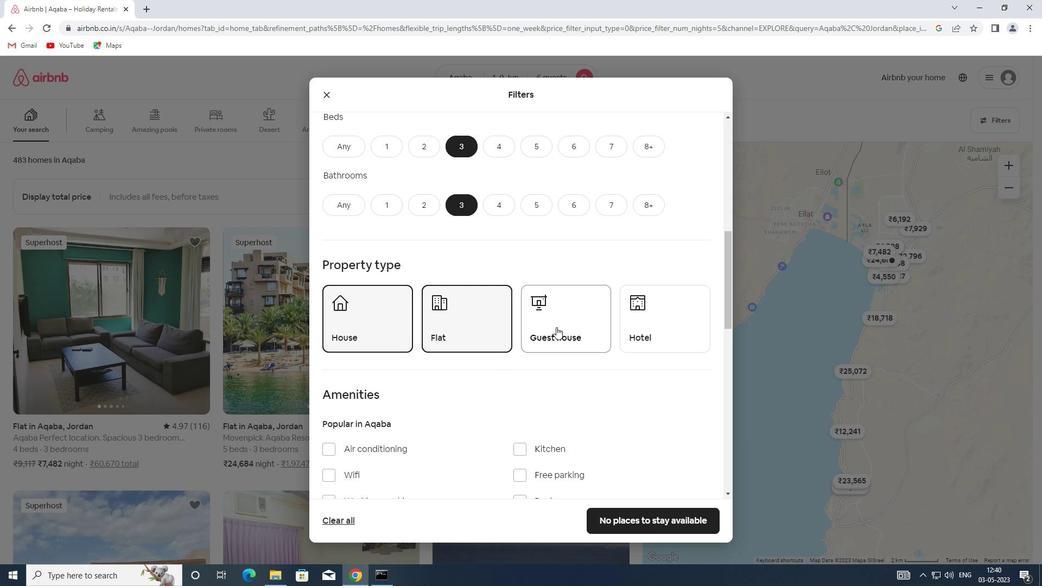 
Action: Mouse moved to (541, 321)
Screenshot: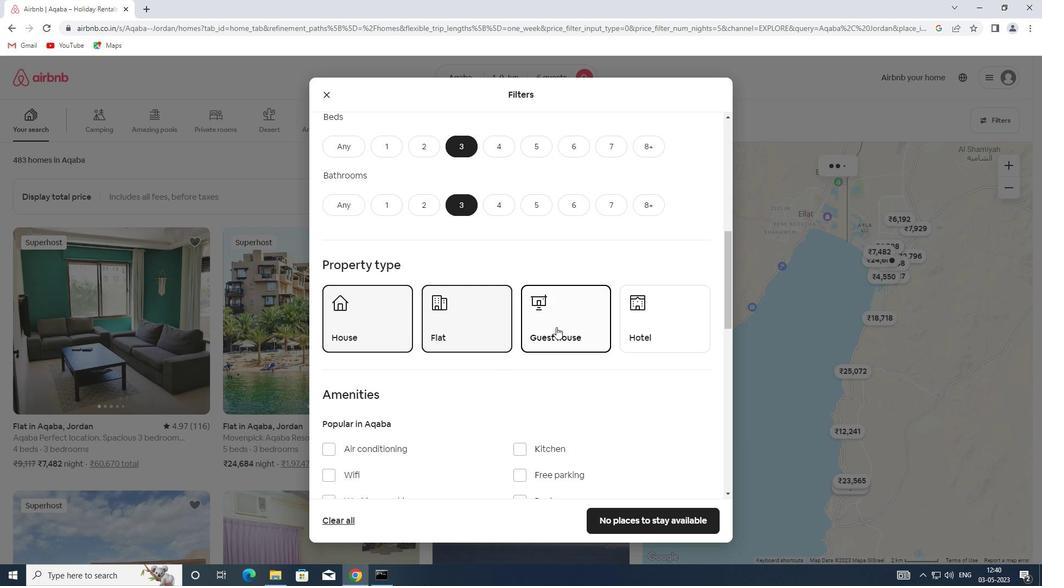 
Action: Mouse scrolled (541, 320) with delta (0, 0)
Screenshot: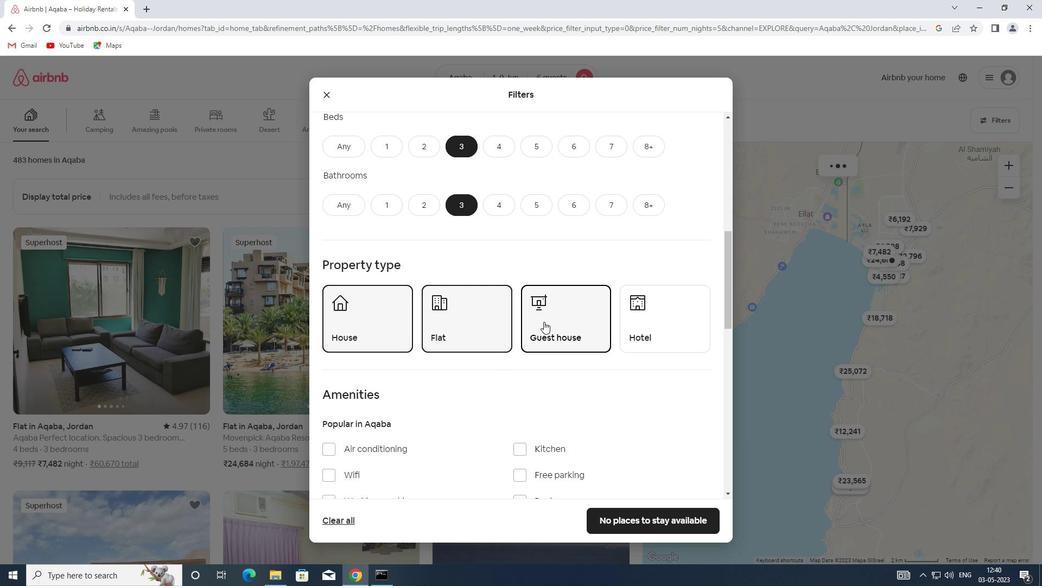 
Action: Mouse scrolled (541, 320) with delta (0, 0)
Screenshot: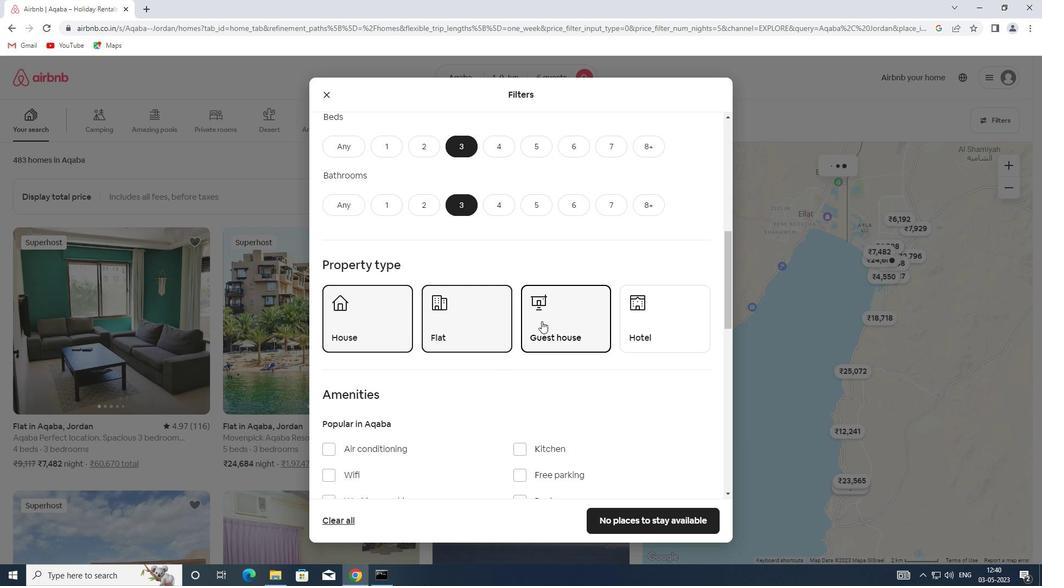 
Action: Mouse scrolled (541, 320) with delta (0, 0)
Screenshot: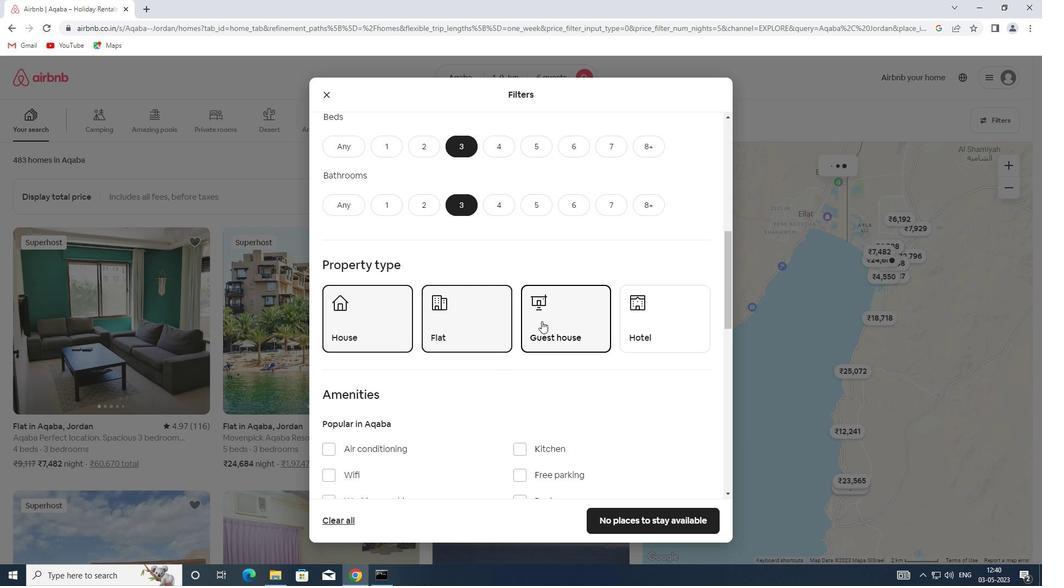 
Action: Mouse scrolled (541, 320) with delta (0, 0)
Screenshot: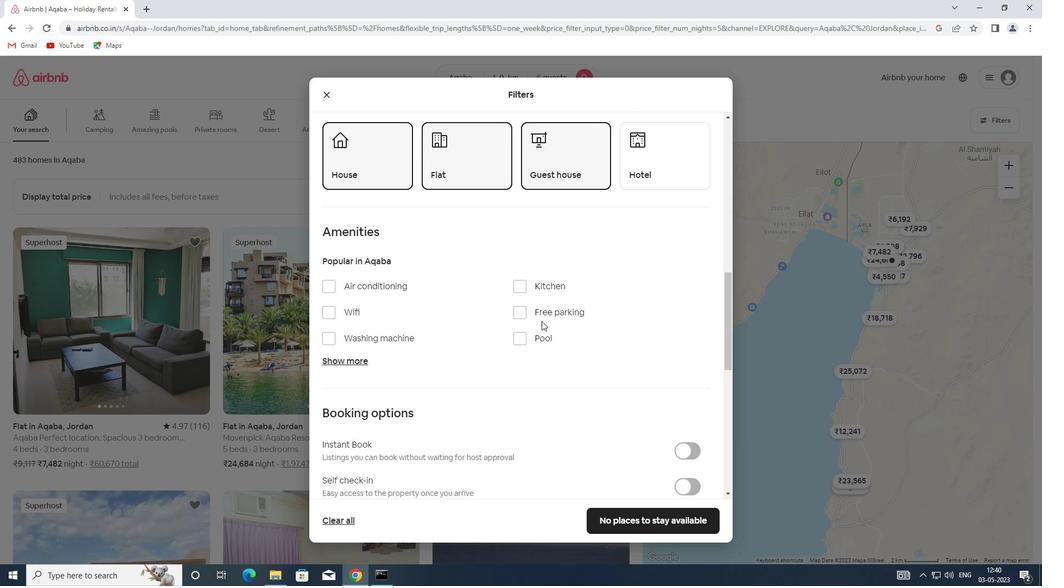 
Action: Mouse scrolled (541, 320) with delta (0, 0)
Screenshot: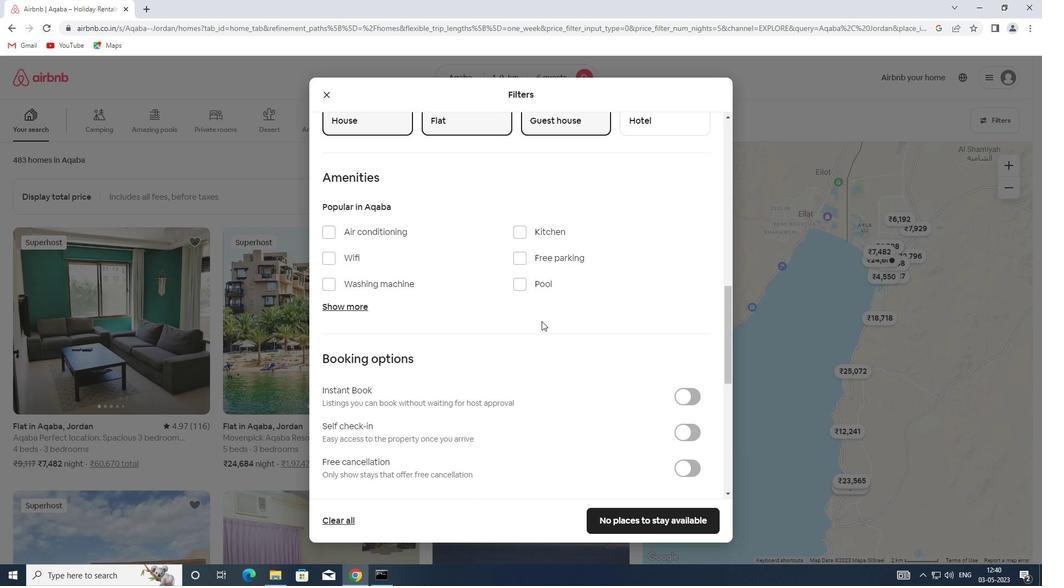 
Action: Mouse scrolled (541, 320) with delta (0, 0)
Screenshot: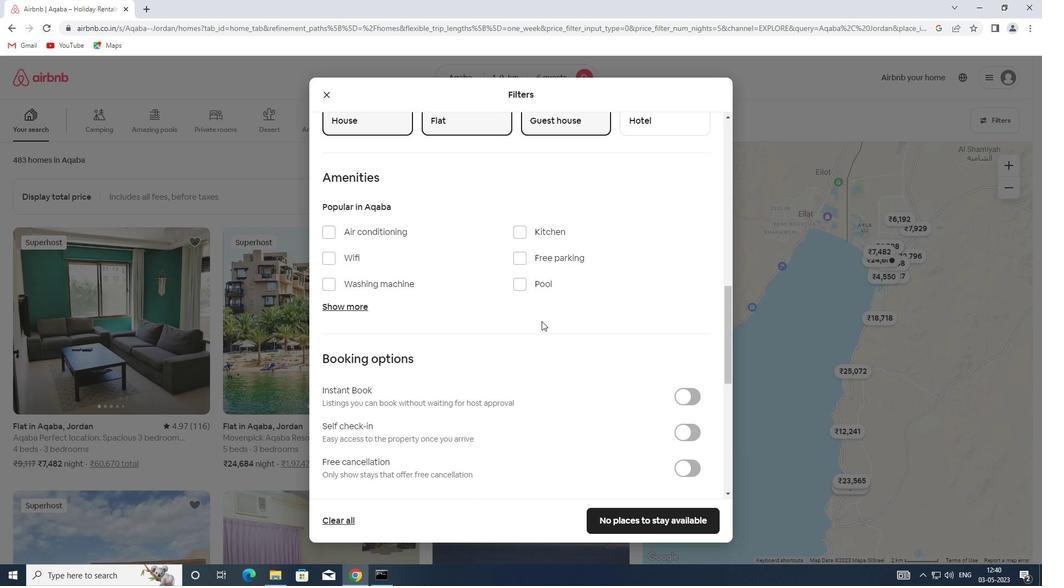 
Action: Mouse scrolled (541, 320) with delta (0, 0)
Screenshot: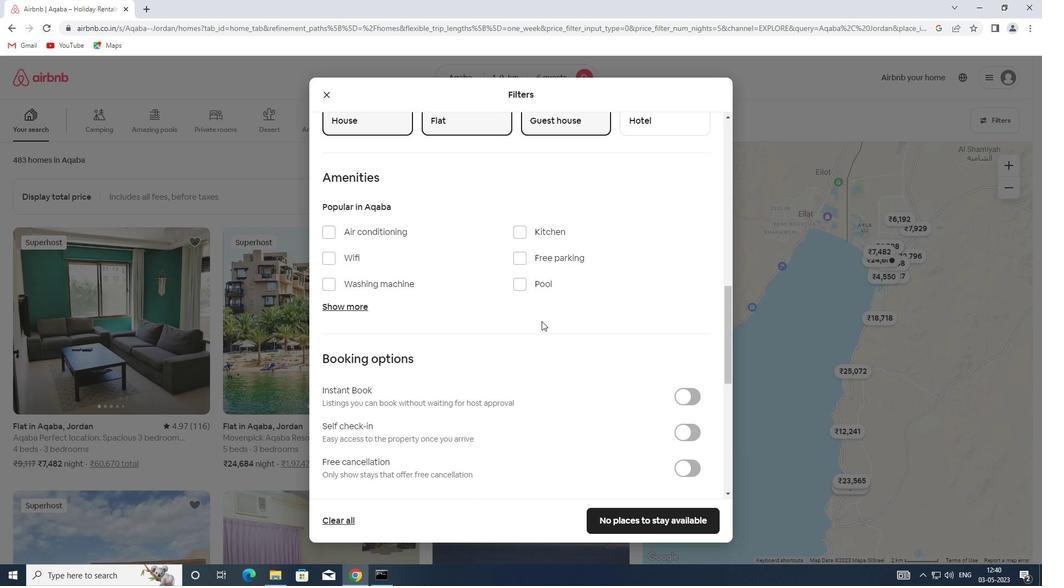 
Action: Mouse moved to (690, 273)
Screenshot: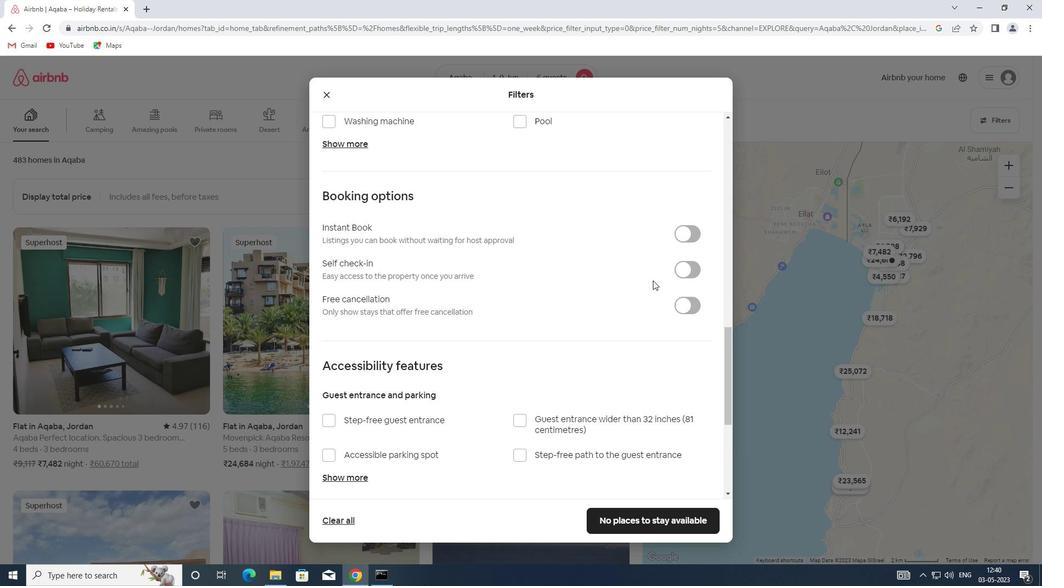 
Action: Mouse pressed left at (690, 273)
Screenshot: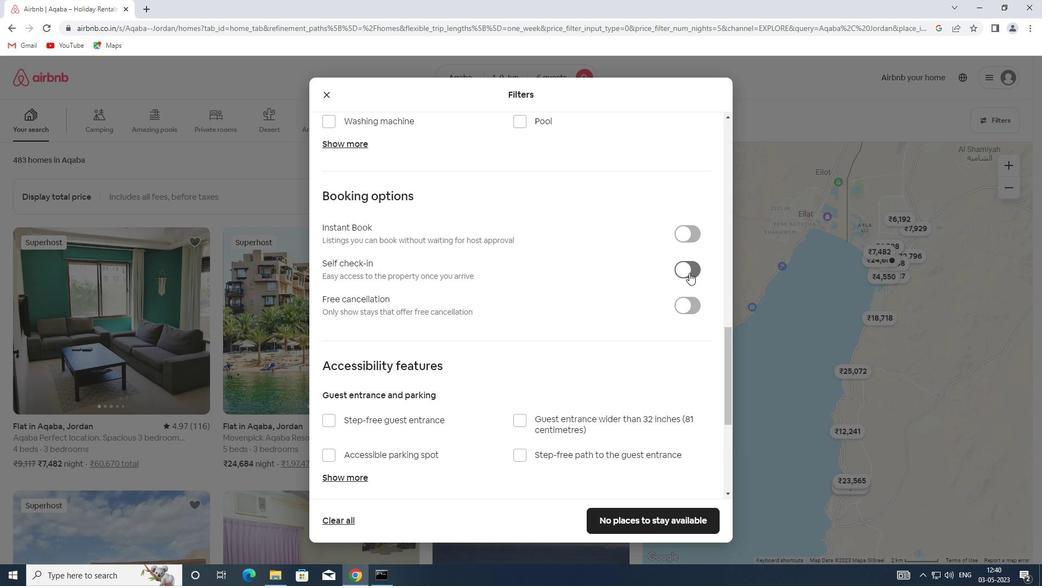 
Action: Mouse moved to (408, 346)
Screenshot: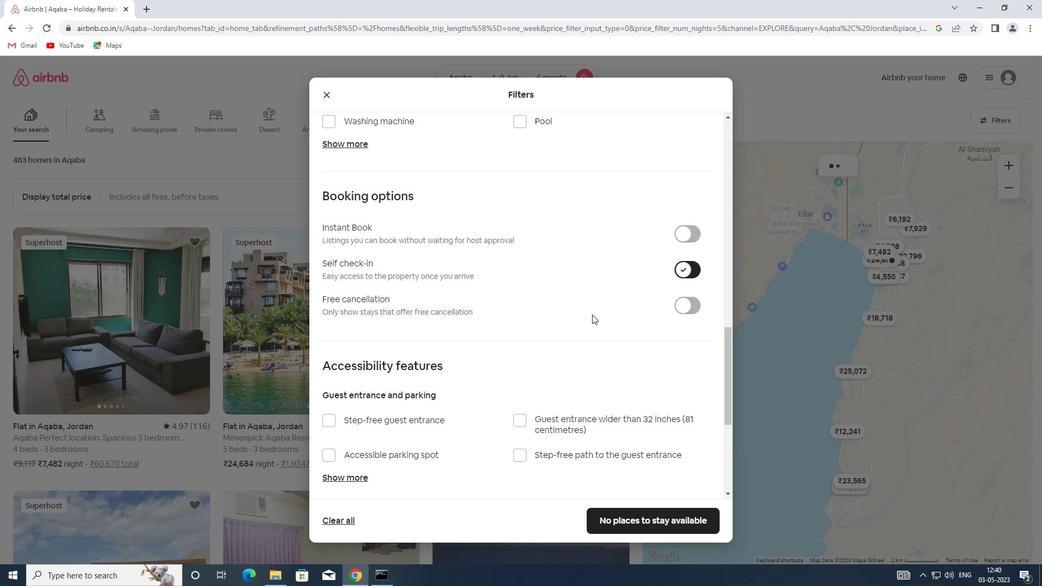 
Action: Mouse scrolled (408, 346) with delta (0, 0)
Screenshot: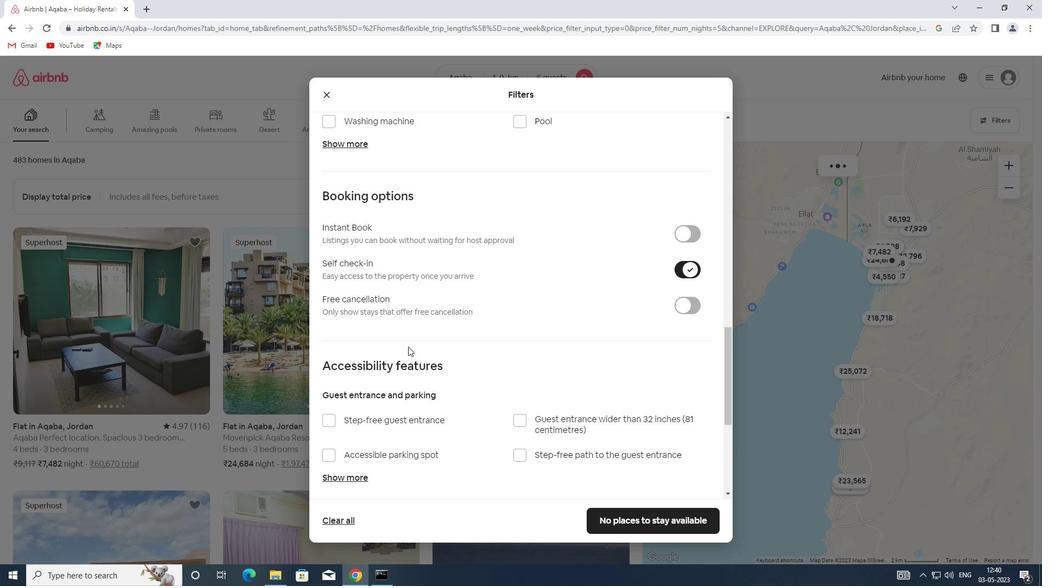 
Action: Mouse scrolled (408, 346) with delta (0, 0)
Screenshot: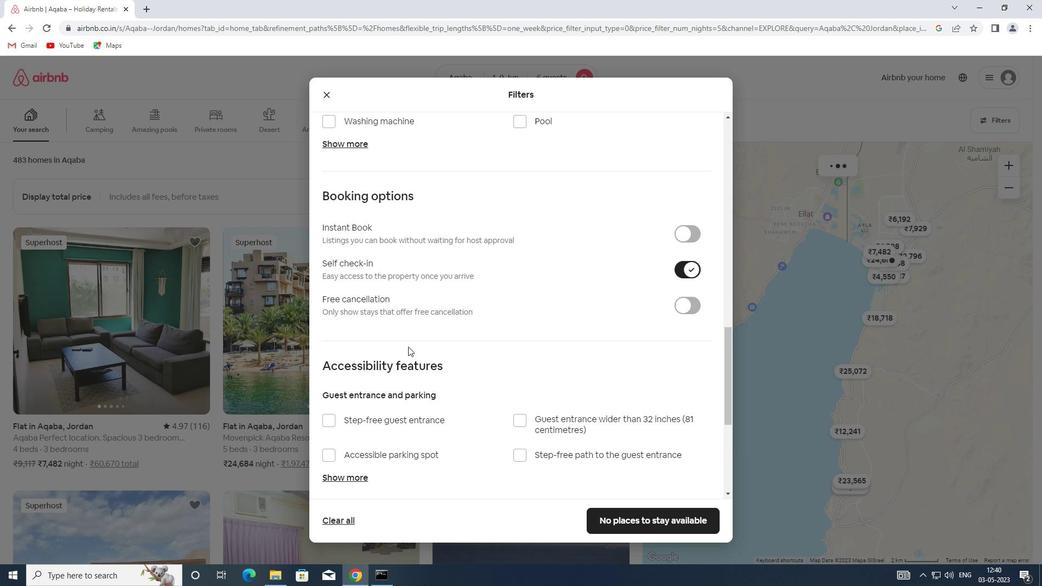 
Action: Mouse scrolled (408, 346) with delta (0, 0)
Screenshot: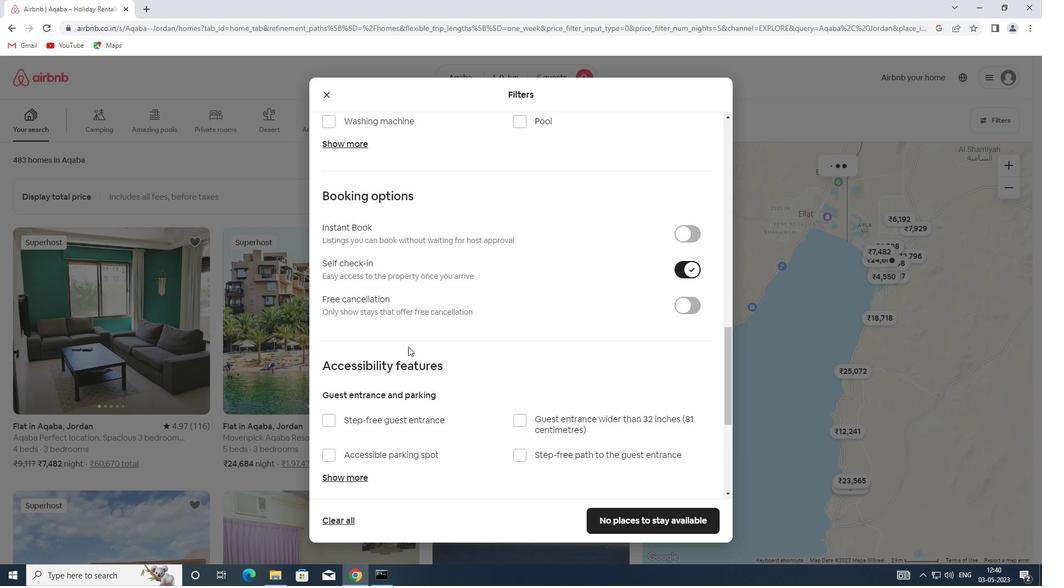 
Action: Mouse scrolled (408, 346) with delta (0, 0)
Screenshot: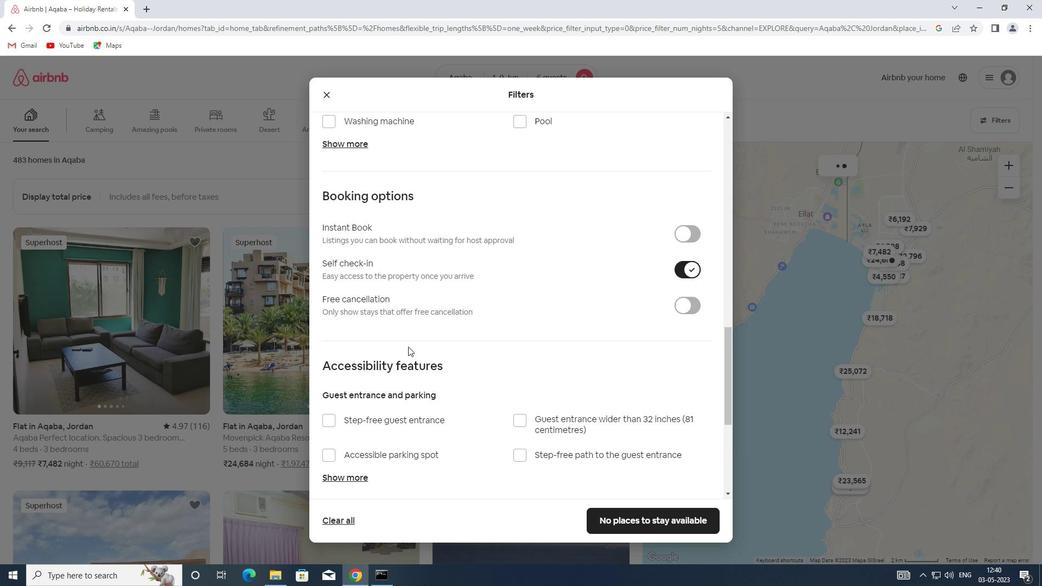 
Action: Mouse scrolled (408, 346) with delta (0, 0)
Screenshot: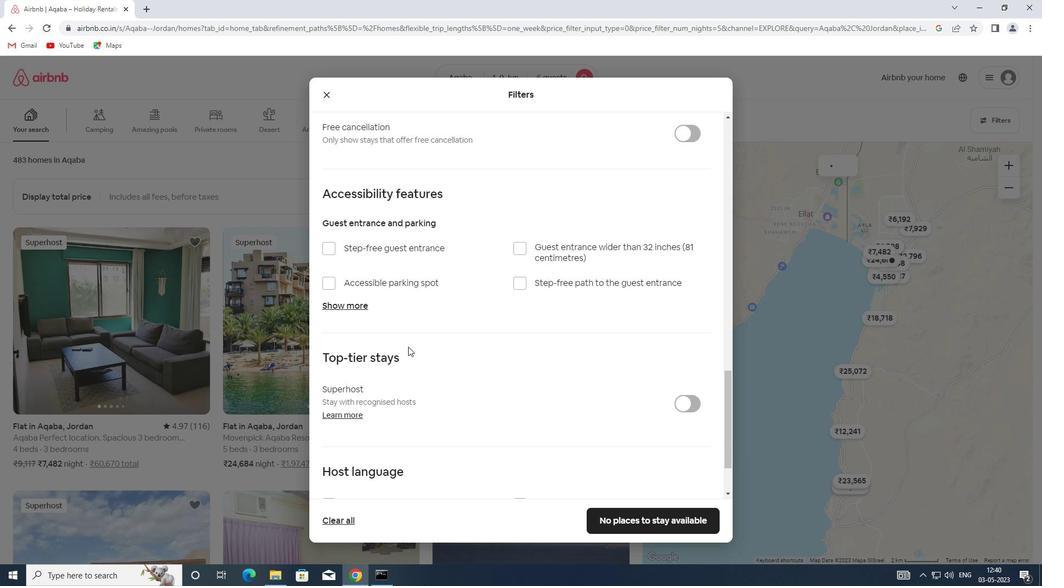 
Action: Mouse scrolled (408, 346) with delta (0, 0)
Screenshot: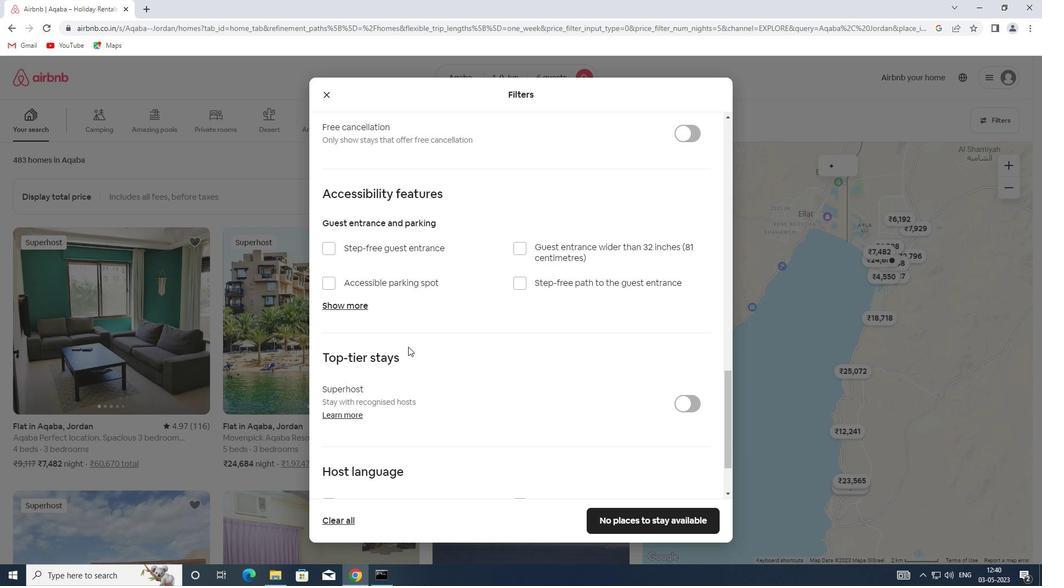 
Action: Mouse scrolled (408, 346) with delta (0, 0)
Screenshot: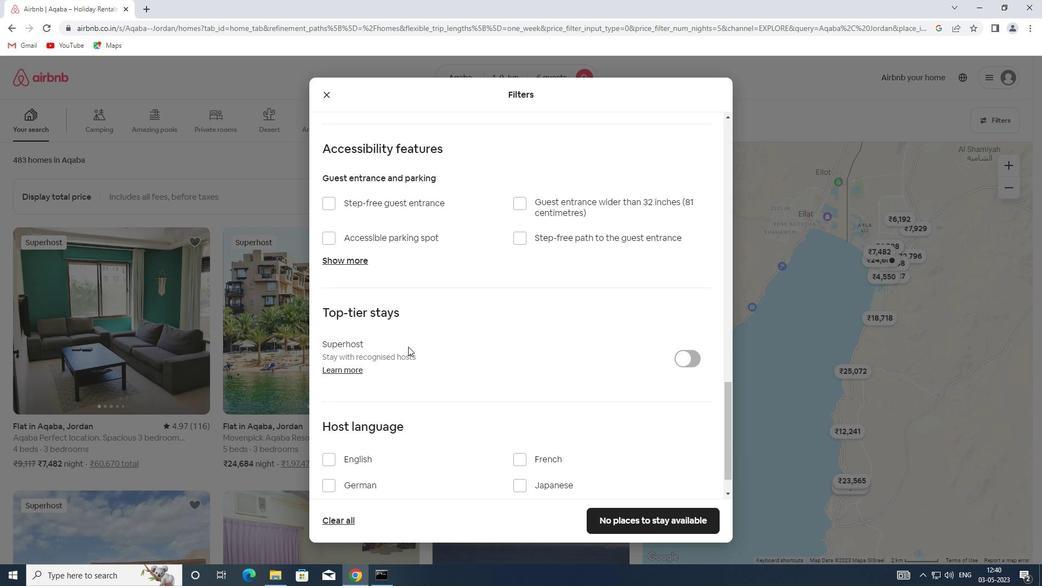 
Action: Mouse moved to (347, 419)
Screenshot: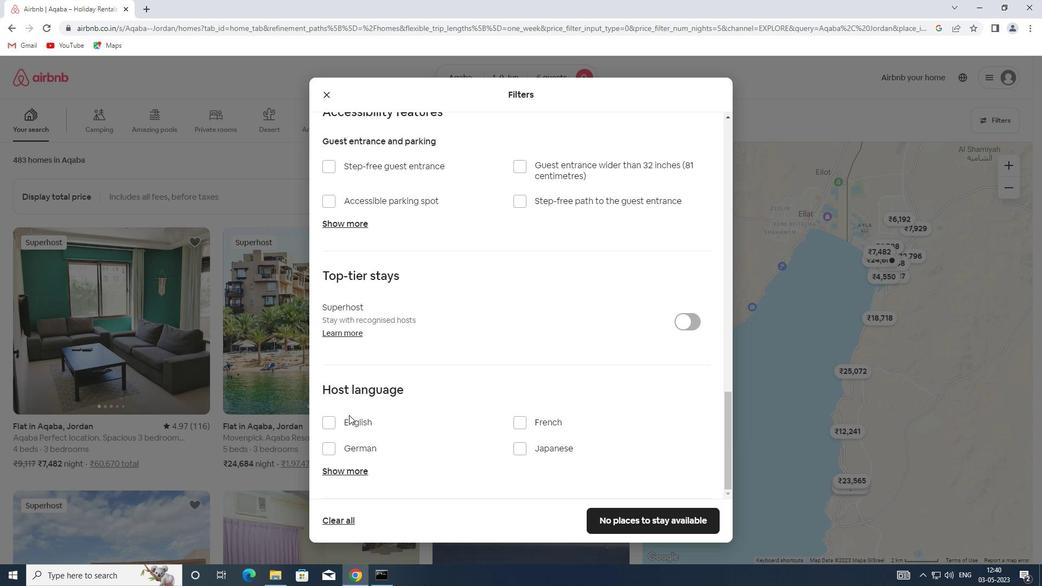 
Action: Mouse pressed left at (347, 419)
Screenshot: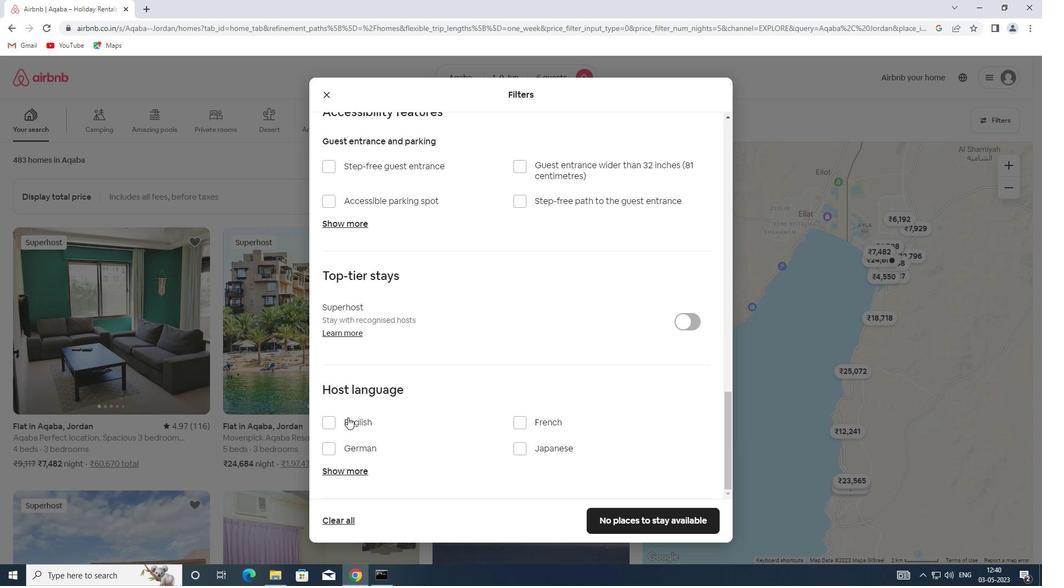 
Action: Mouse moved to (632, 517)
Screenshot: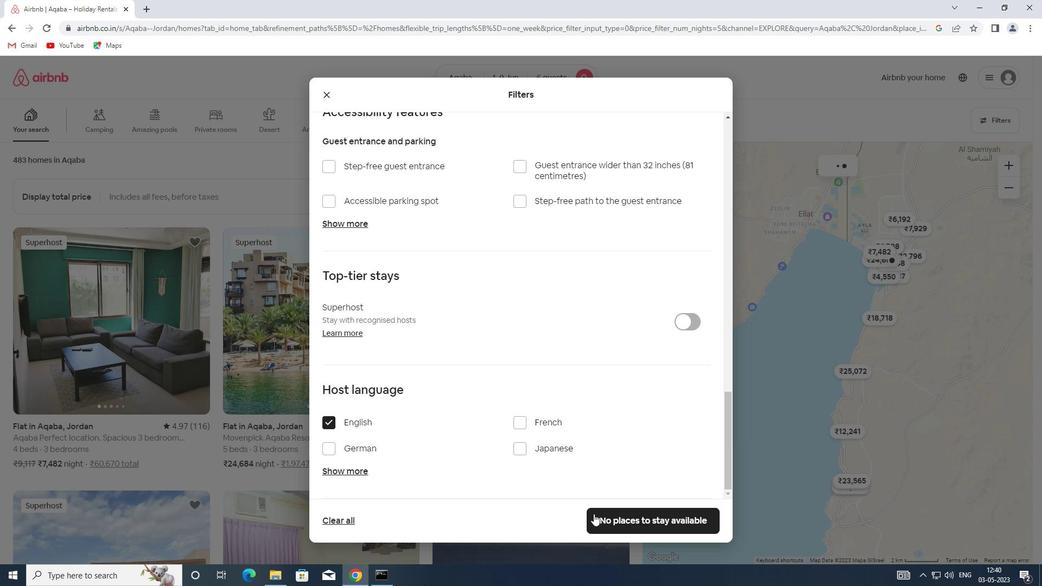 
Action: Mouse pressed left at (632, 517)
Screenshot: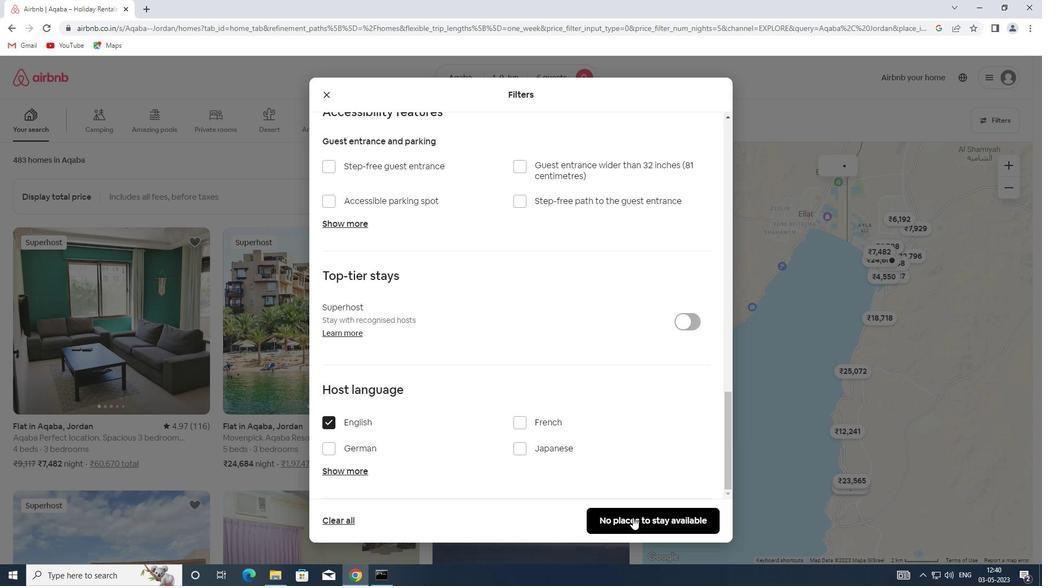 
Action: Mouse moved to (629, 511)
Screenshot: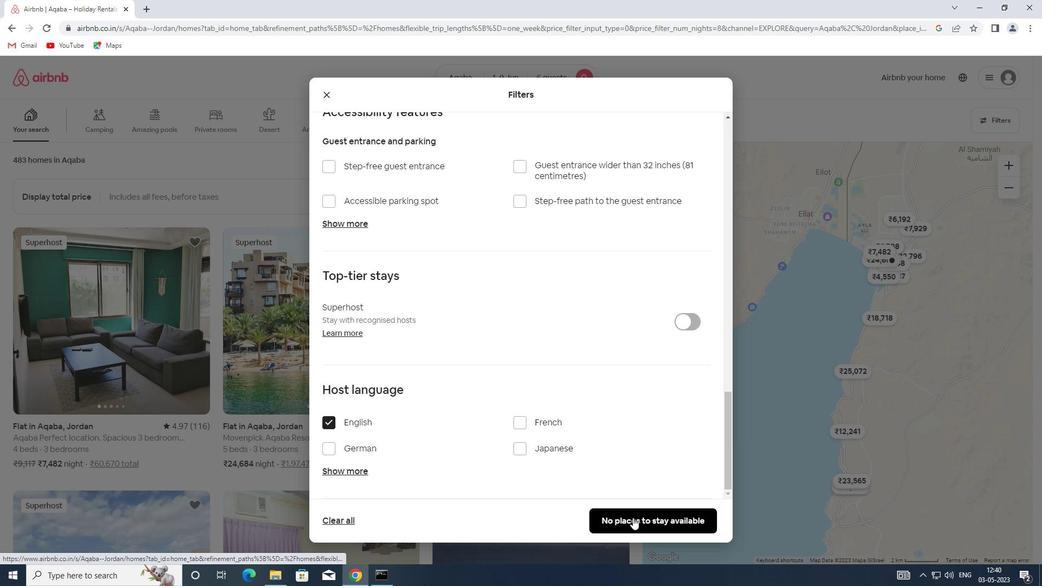 
